 Task: In the  document Childlabor.doc, select heading and apply ' Bold and Underline'  Using "replace feature", replace:  'or to and'
Action: Mouse moved to (364, 221)
Screenshot: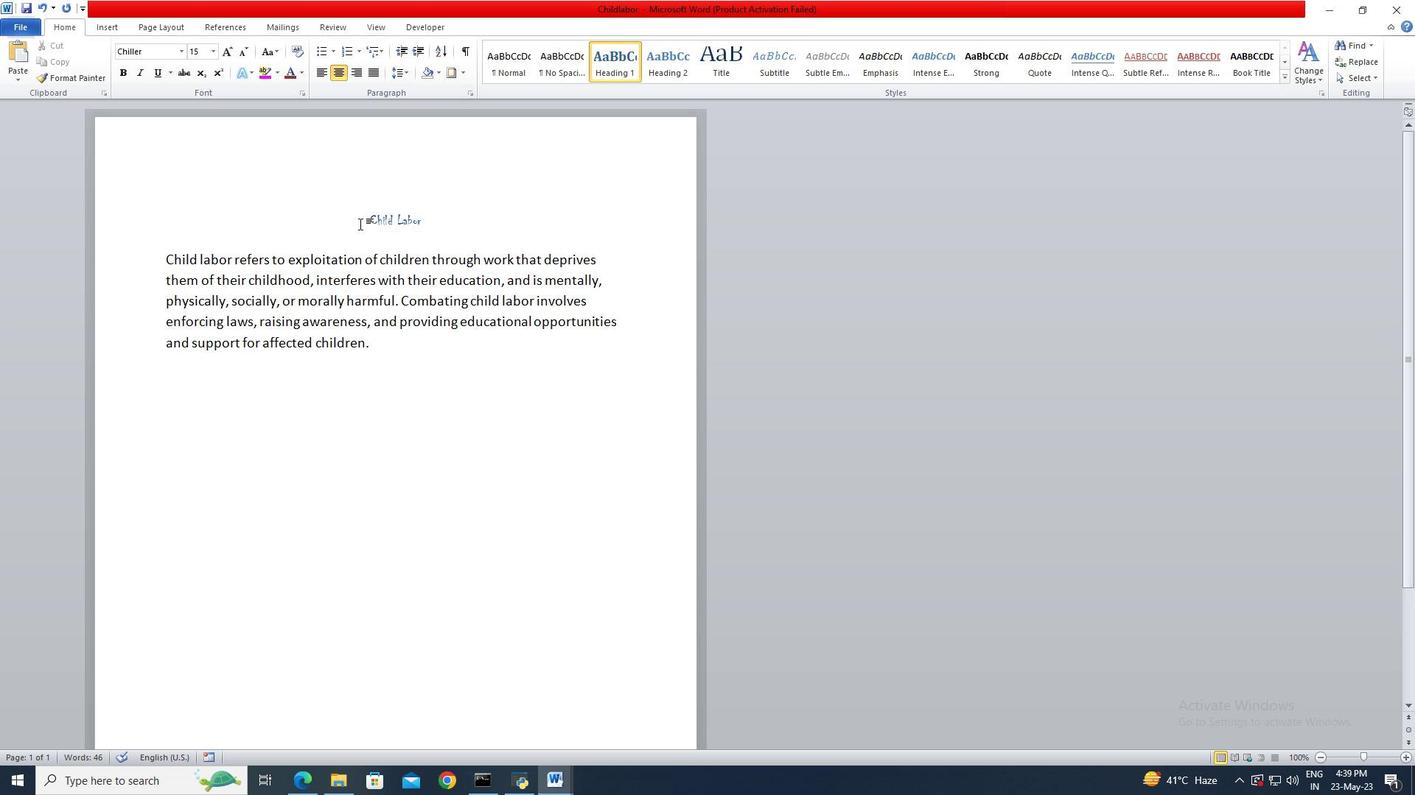 
Action: Mouse pressed left at (364, 221)
Screenshot: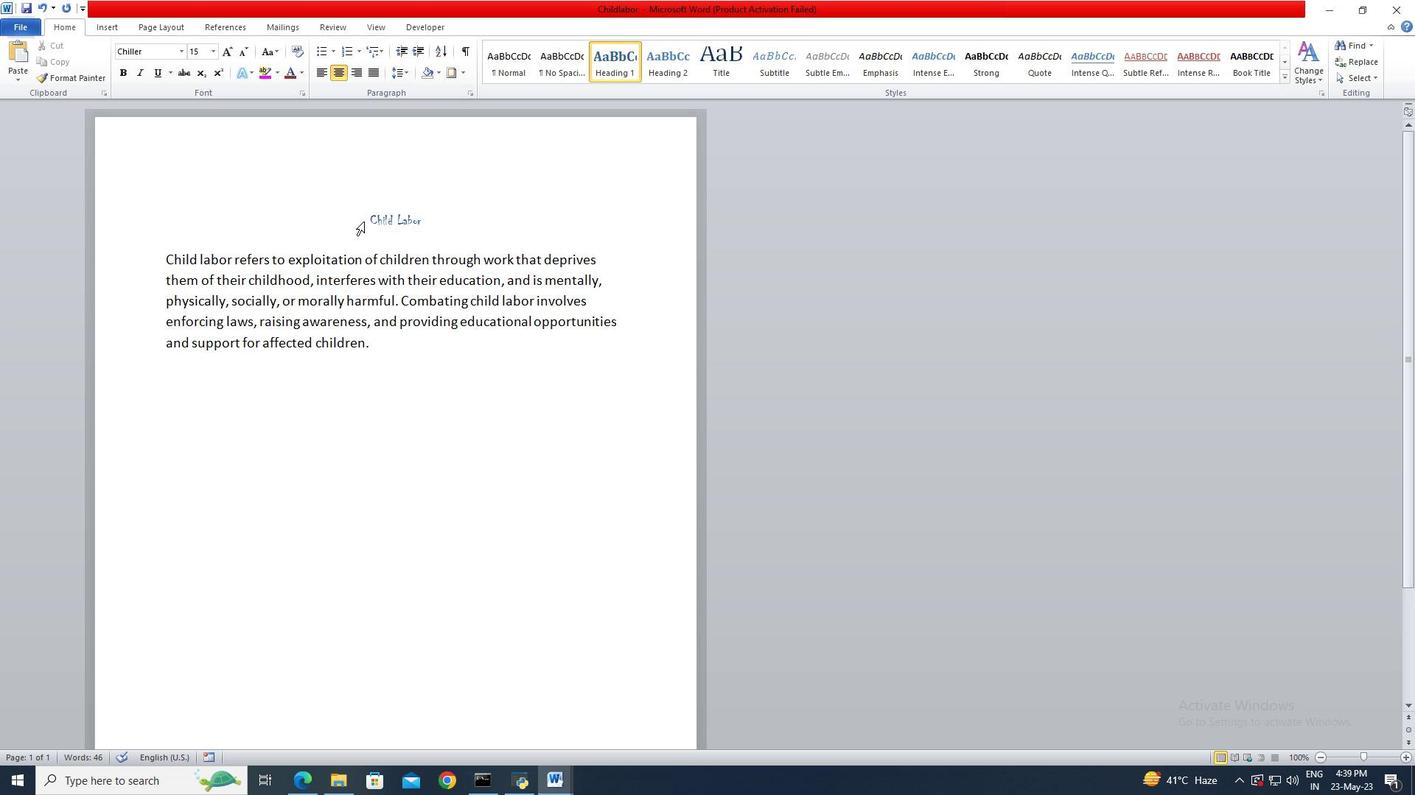 
Action: Mouse moved to (442, 228)
Screenshot: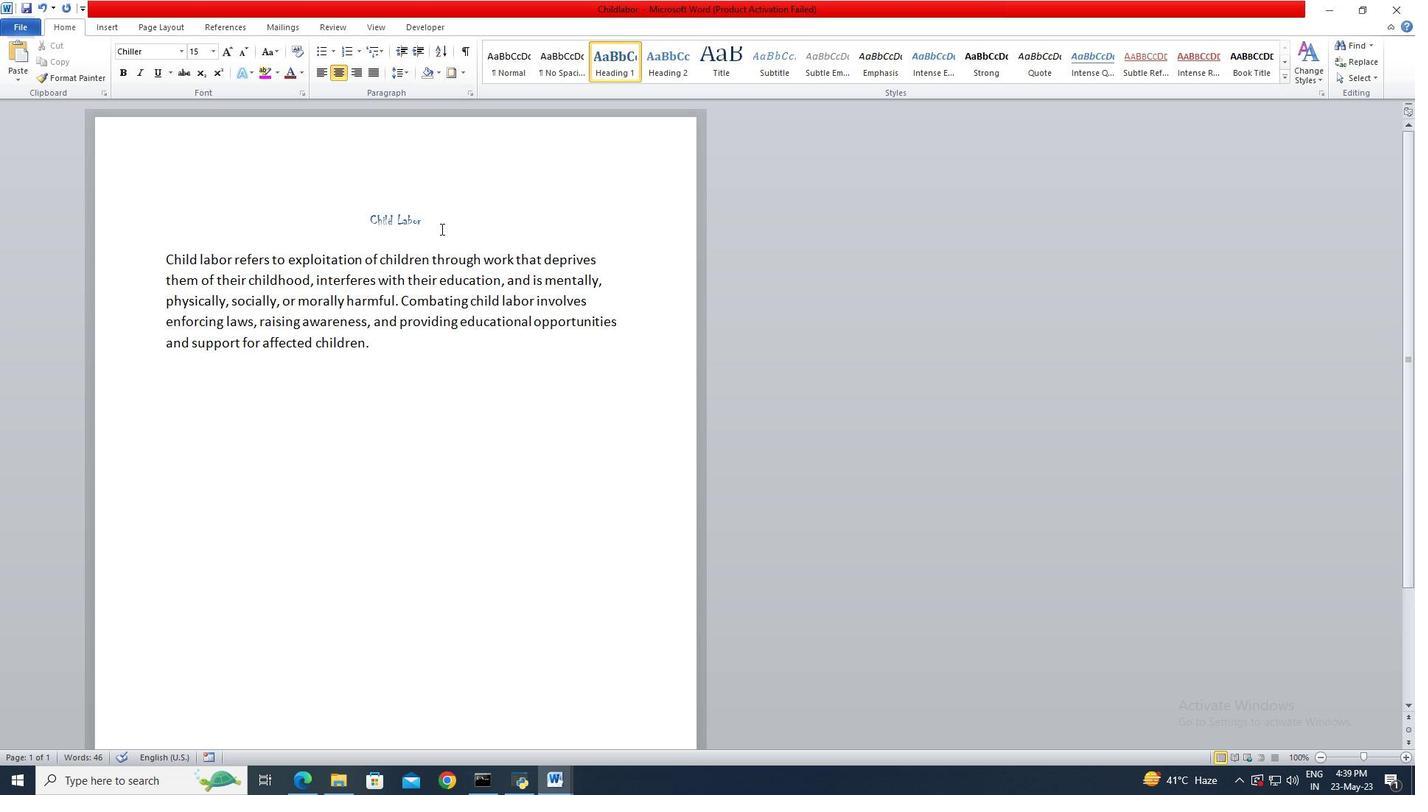 
Action: Key pressed <Key.shift>
Screenshot: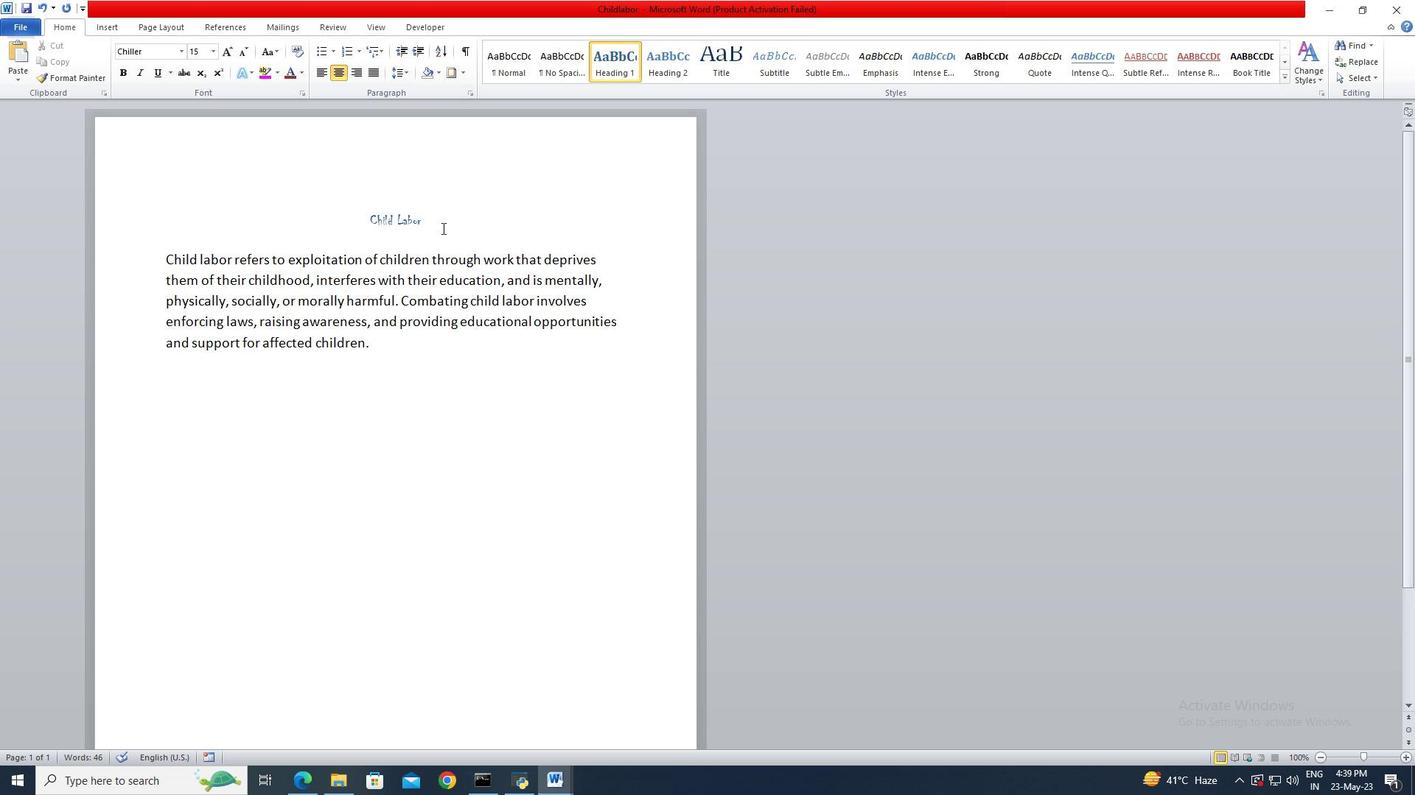 
Action: Mouse pressed left at (442, 228)
Screenshot: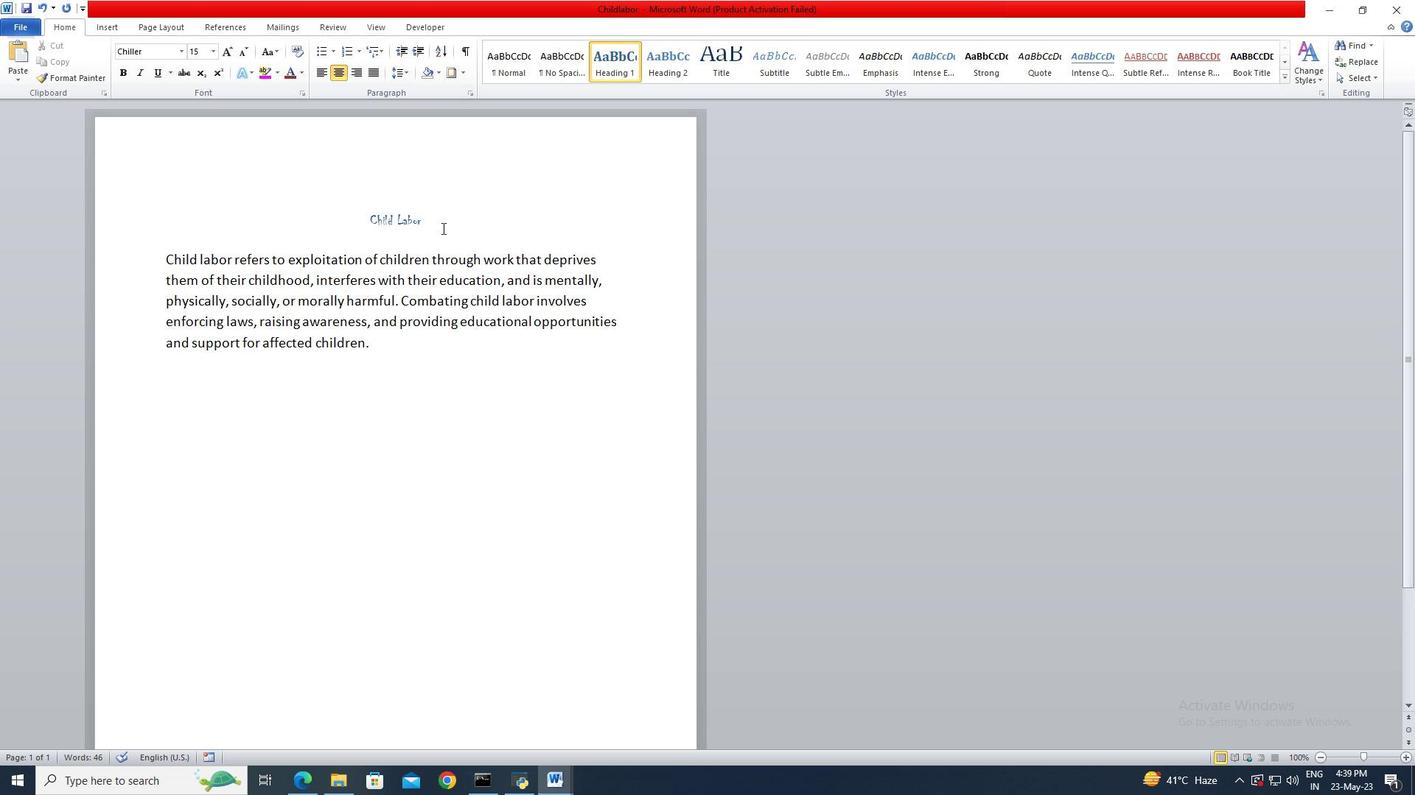 
Action: Mouse moved to (117, 69)
Screenshot: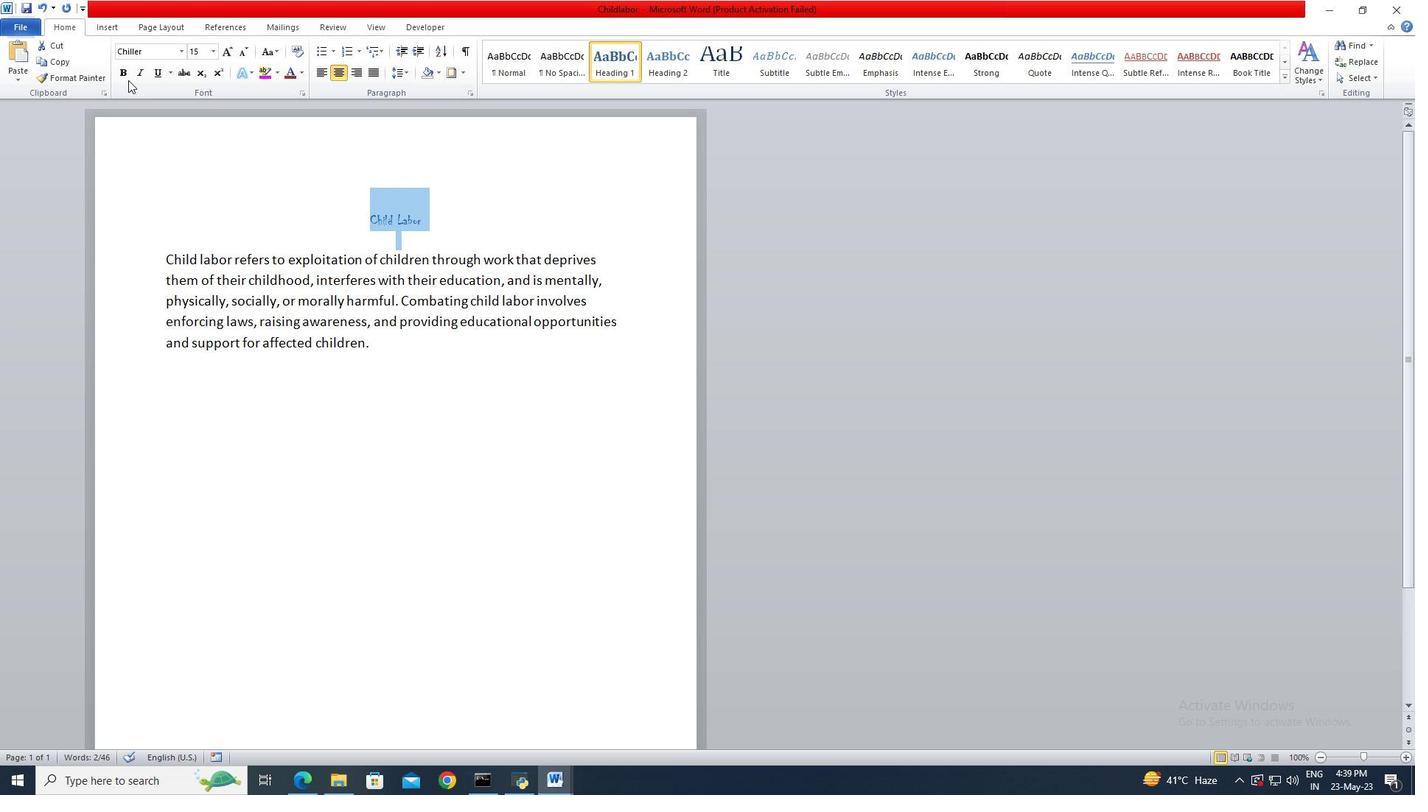 
Action: Mouse pressed left at (117, 69)
Screenshot: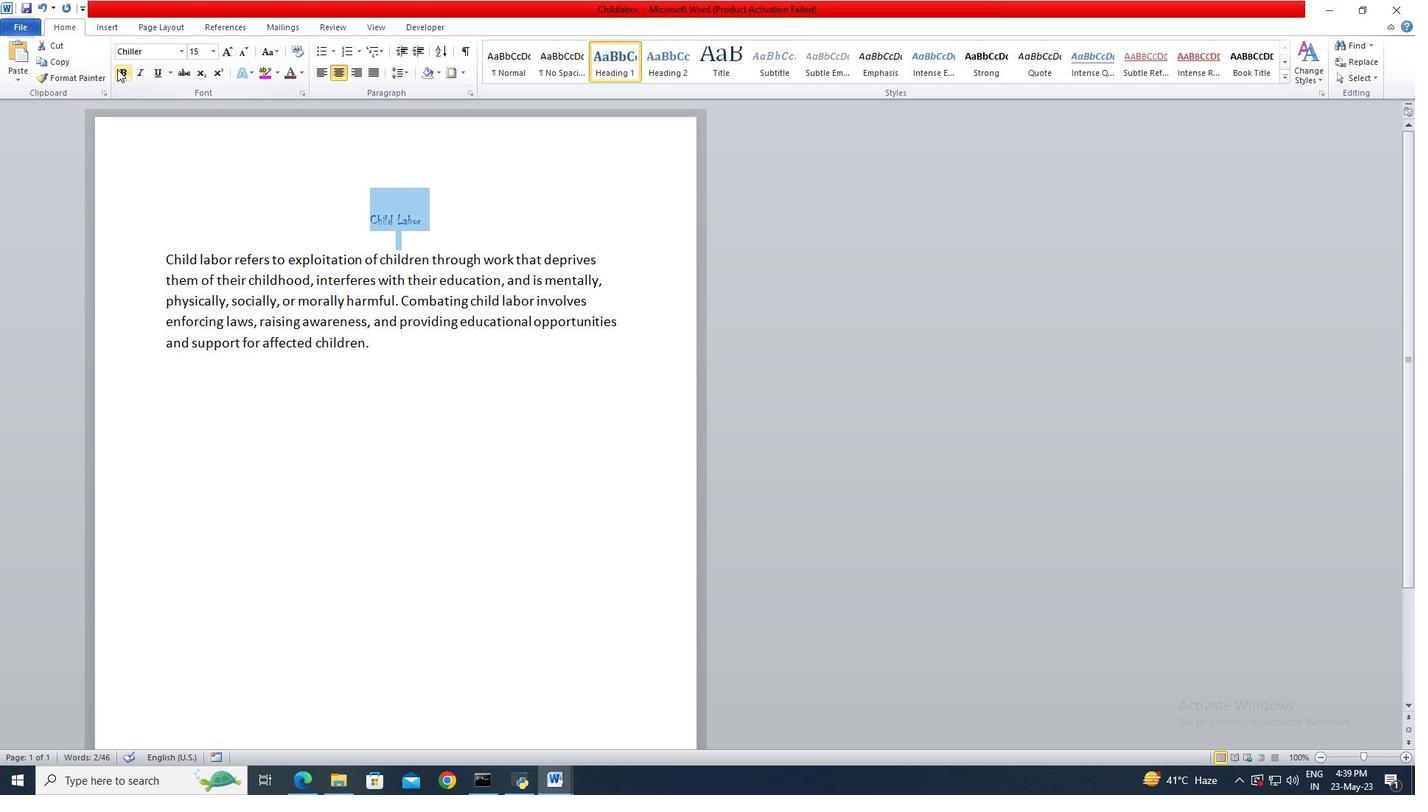 
Action: Mouse moved to (159, 73)
Screenshot: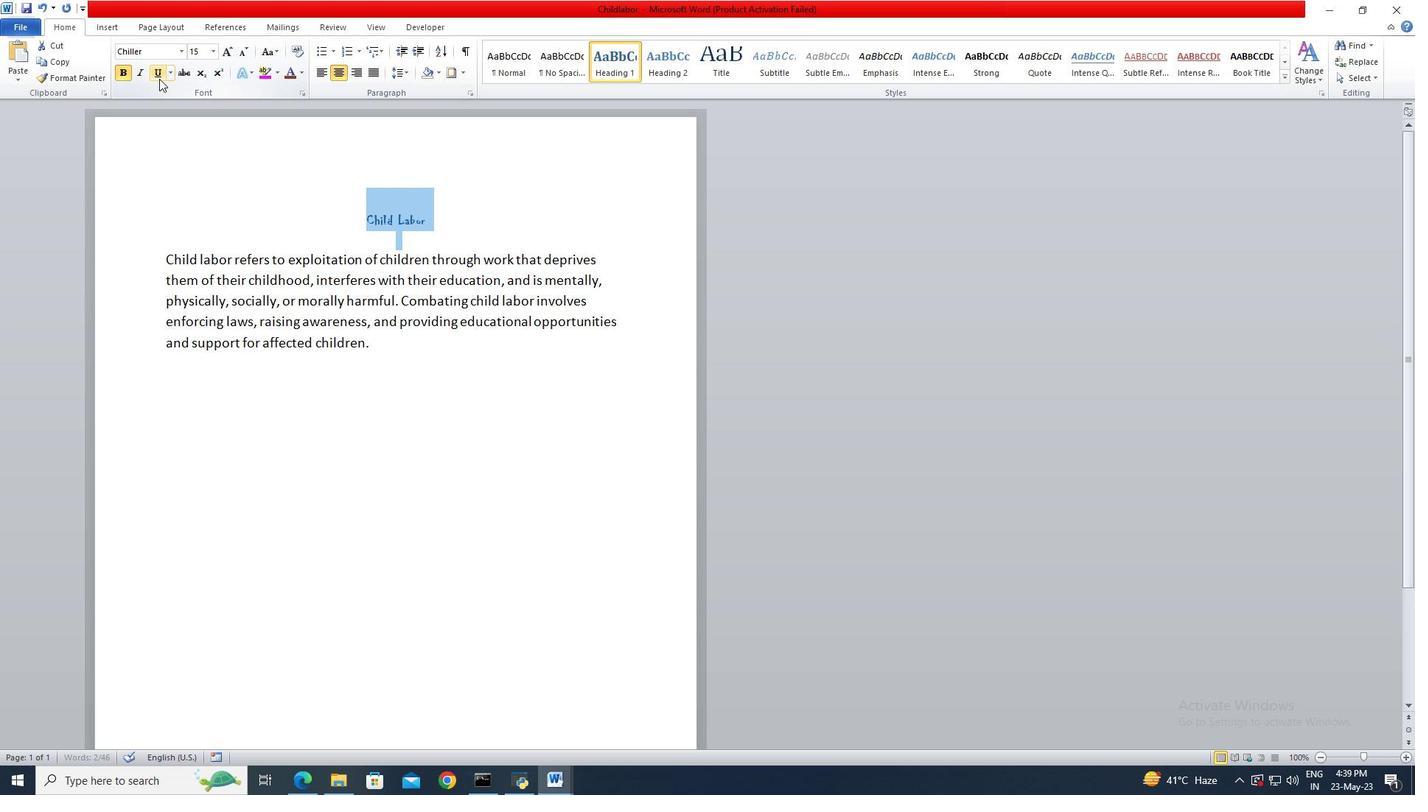 
Action: Mouse pressed left at (159, 73)
Screenshot: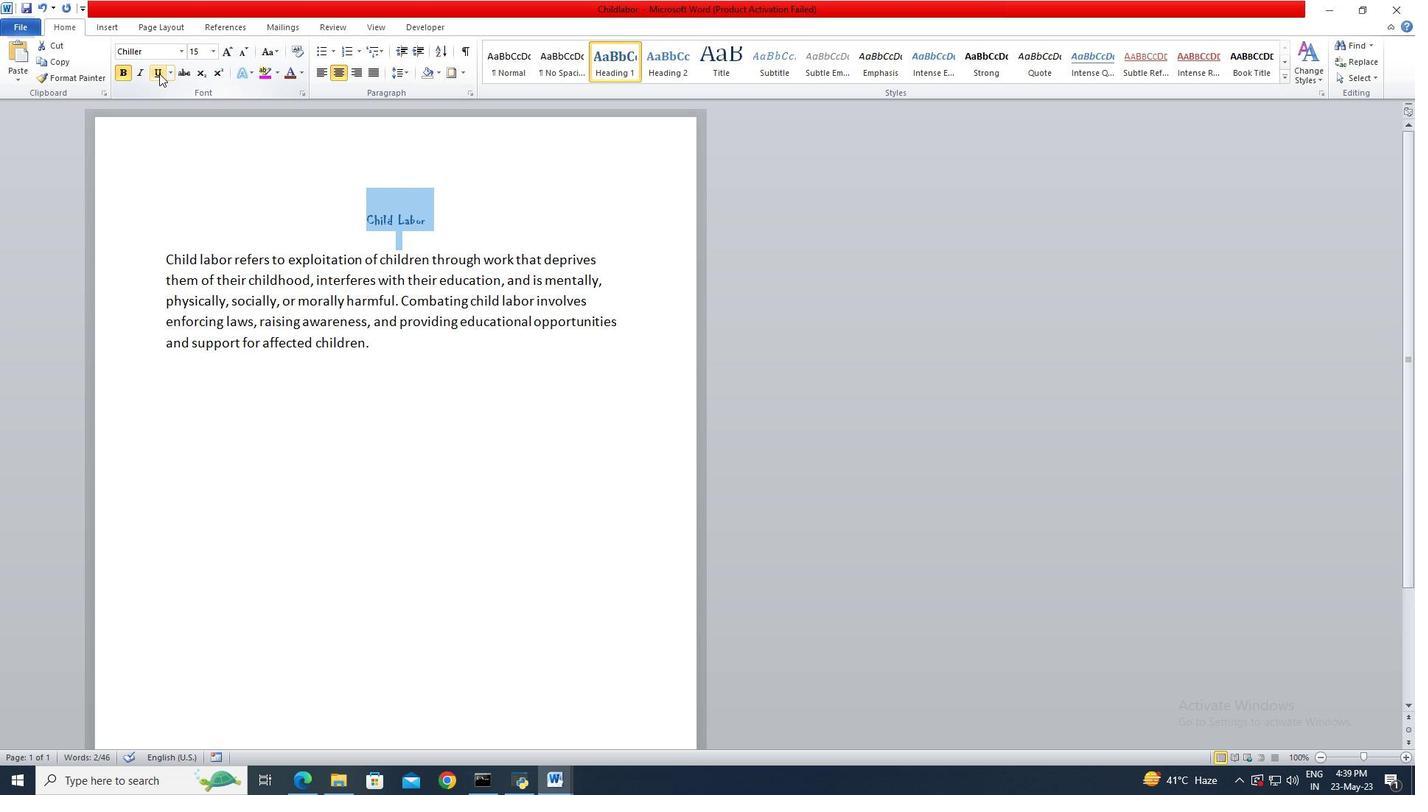 
Action: Mouse moved to (624, 216)
Screenshot: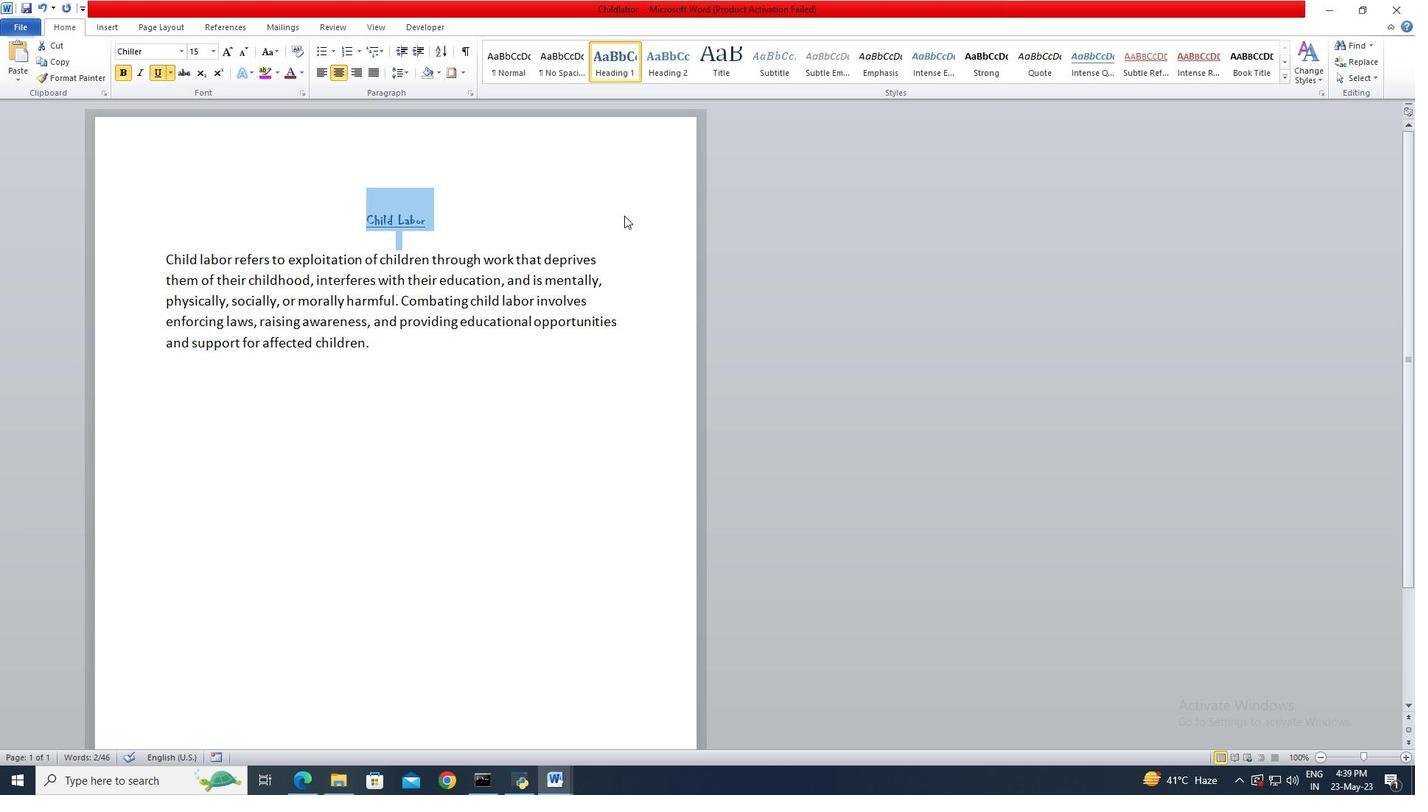 
Action: Mouse pressed left at (624, 216)
Screenshot: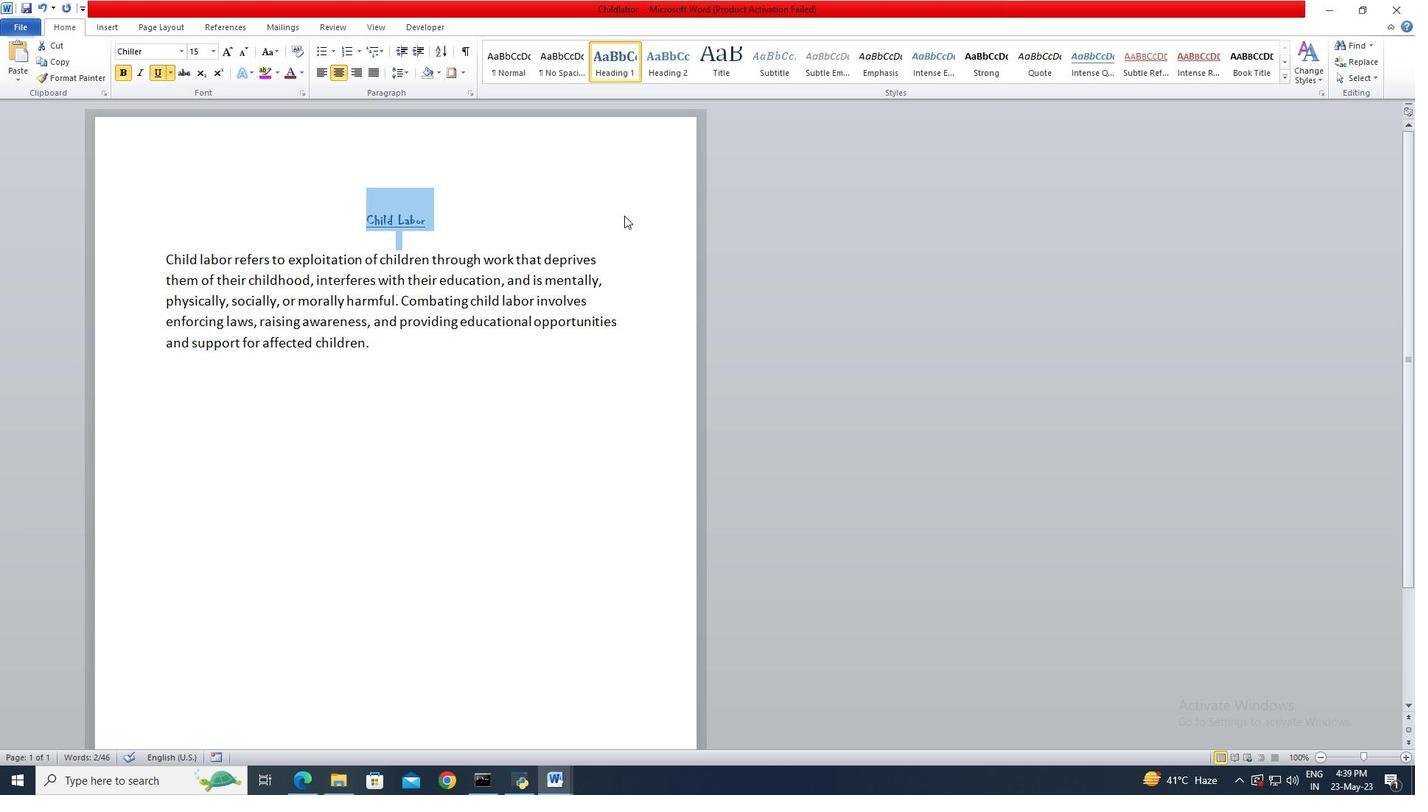 
Action: Mouse moved to (1339, 62)
Screenshot: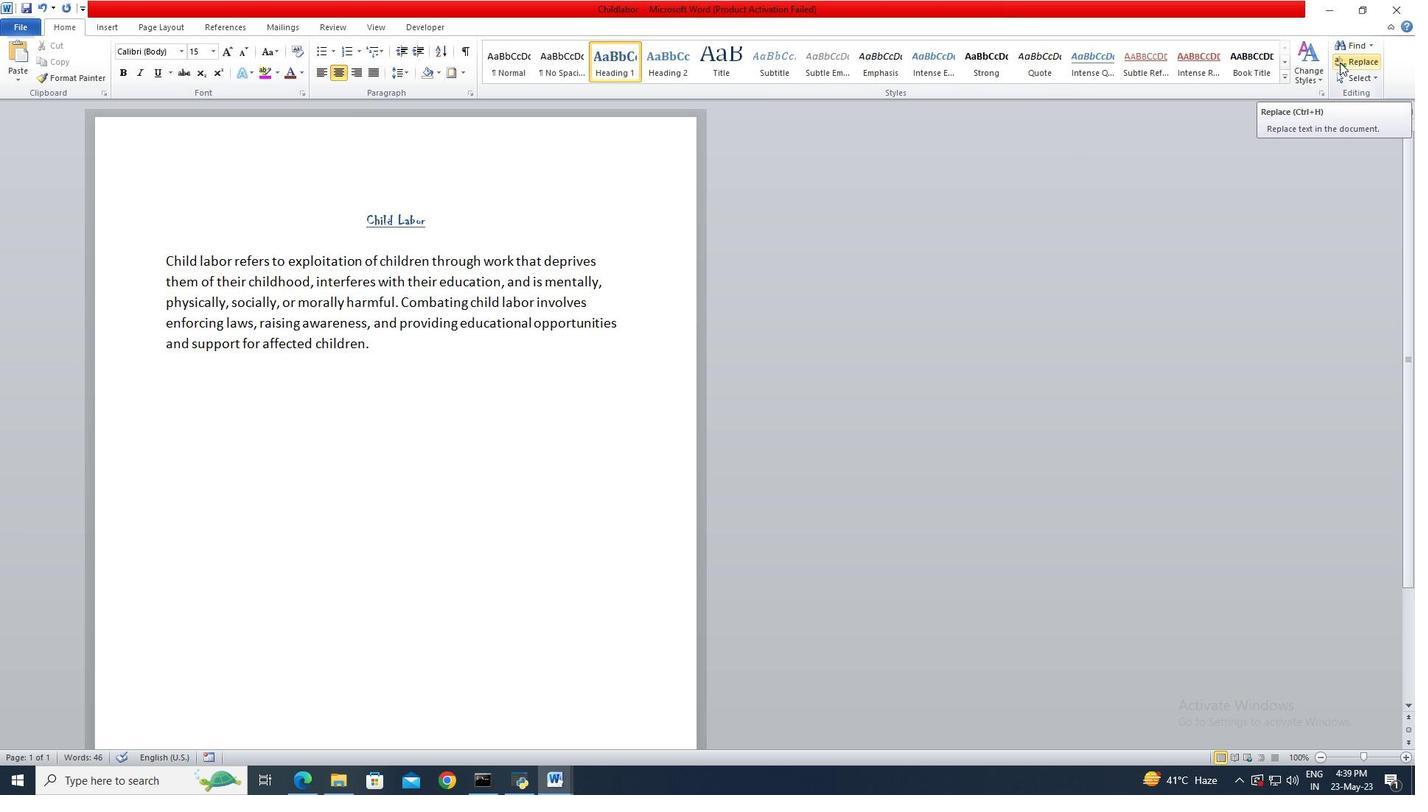 
Action: Mouse pressed left at (1339, 62)
Screenshot: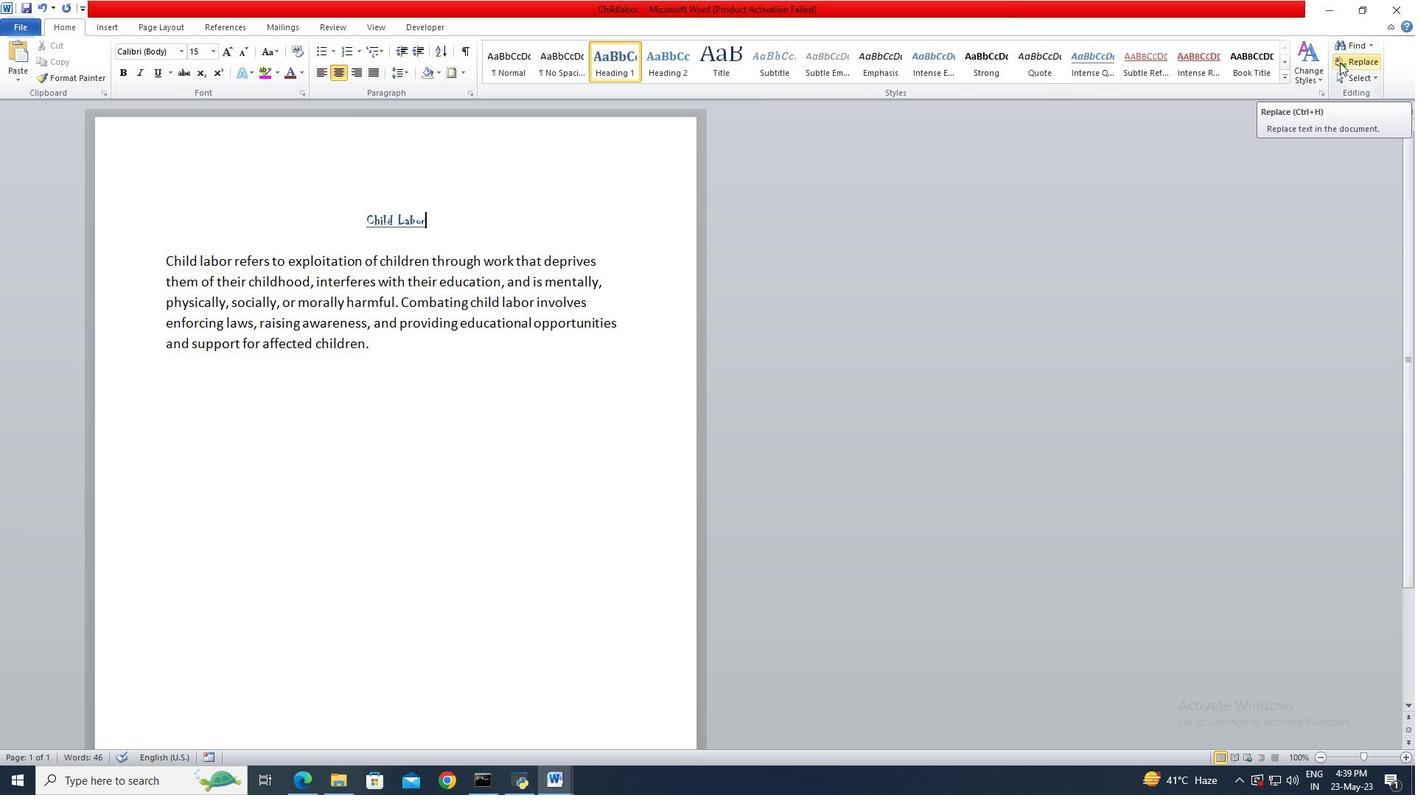 
Action: Mouse moved to (684, 123)
Screenshot: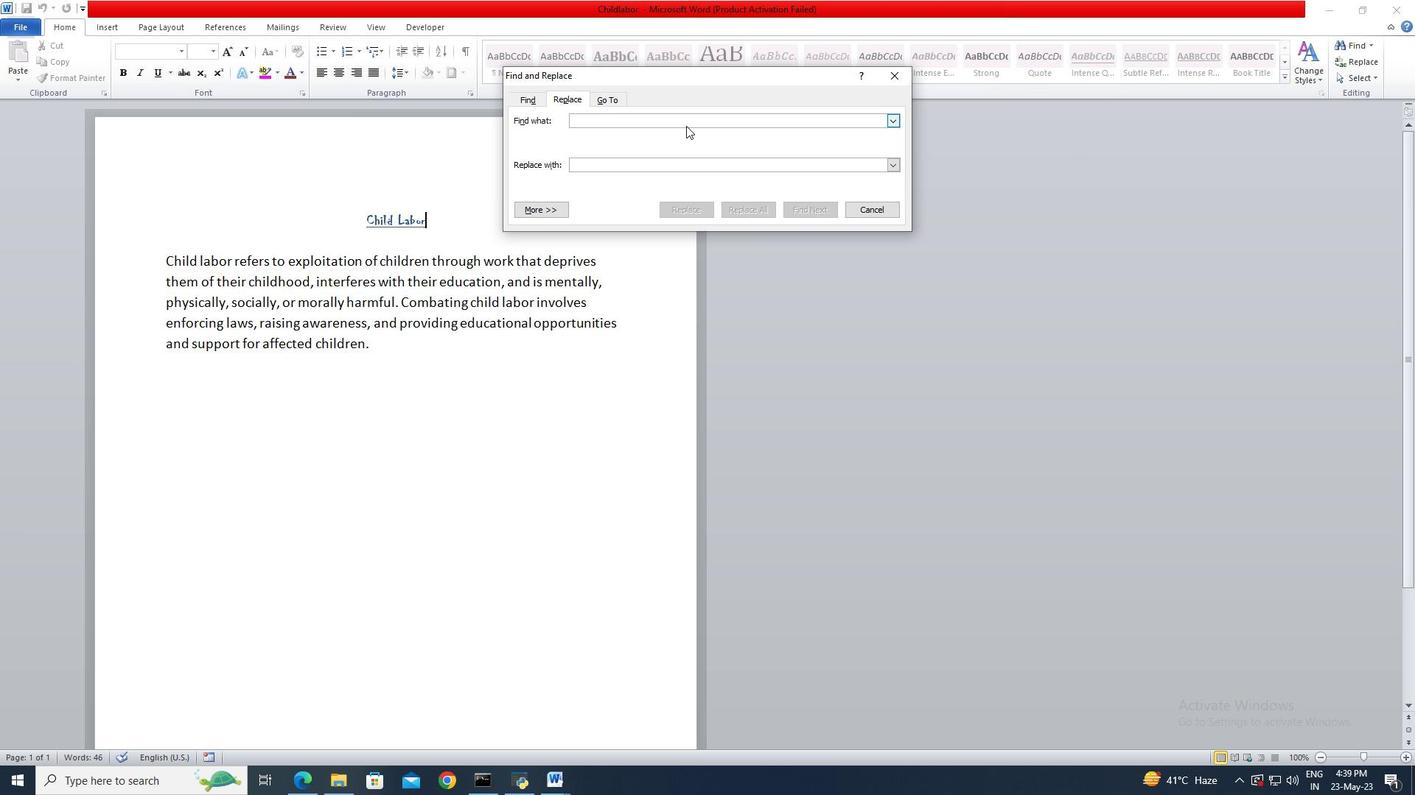 
Action: Mouse pressed left at (684, 123)
Screenshot: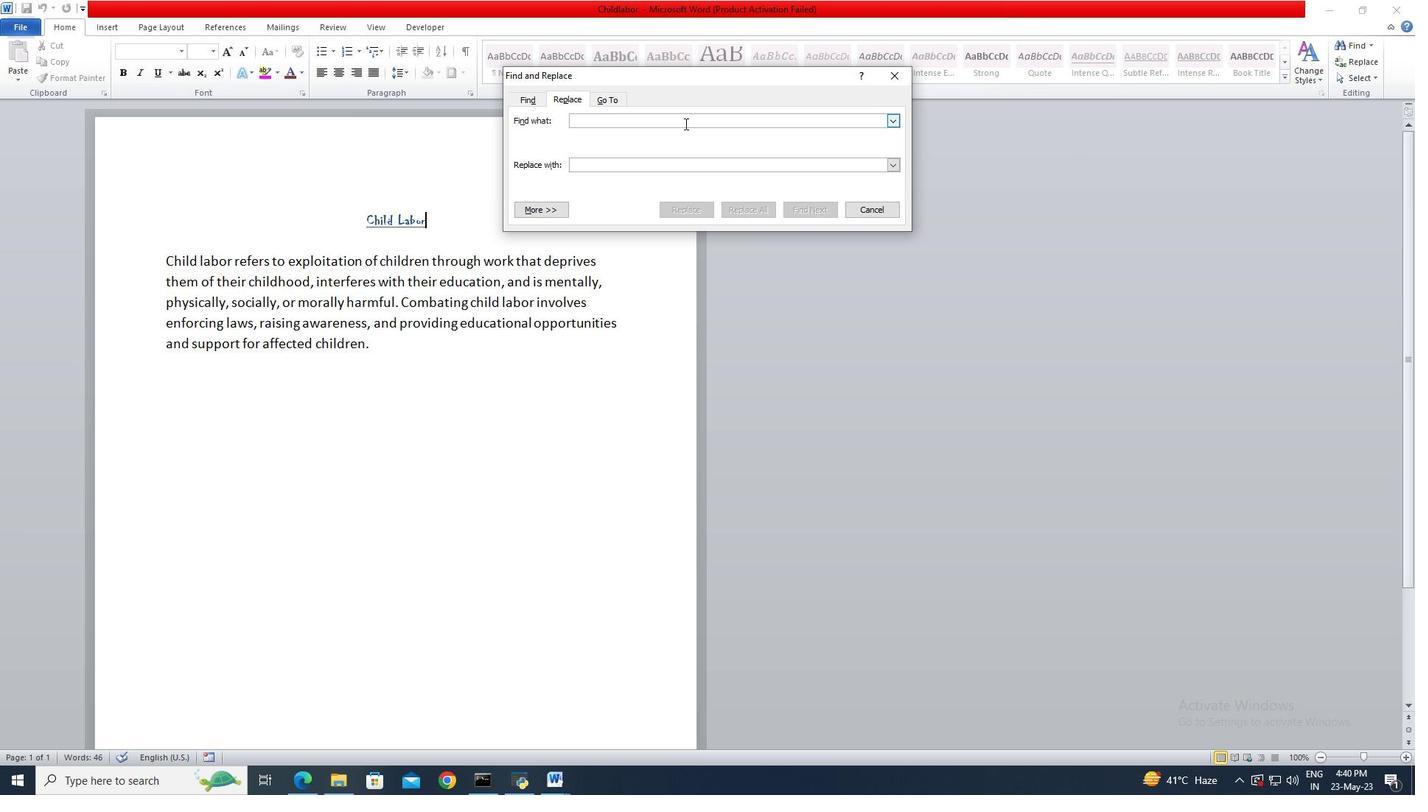 
Action: Key pressed or
Screenshot: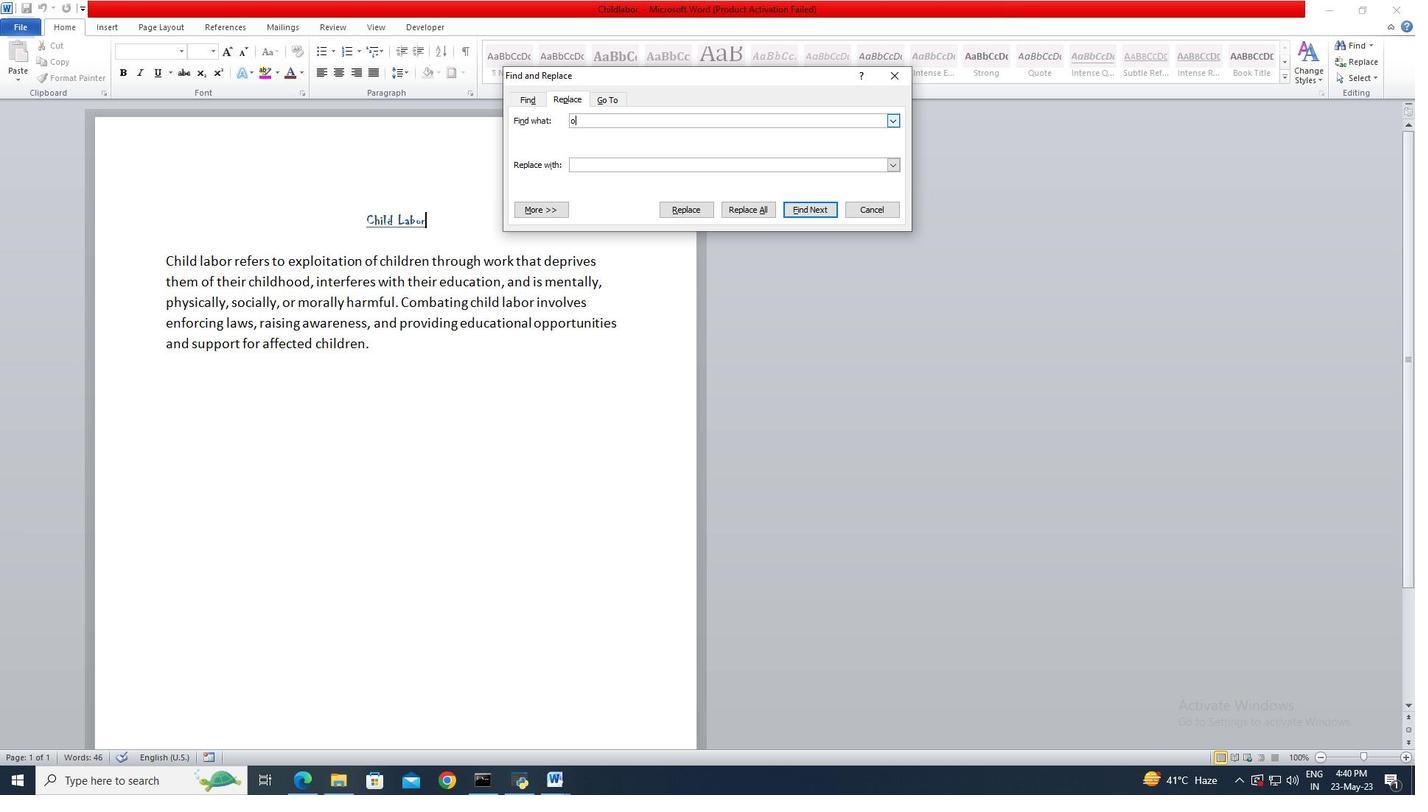
Action: Mouse moved to (790, 211)
Screenshot: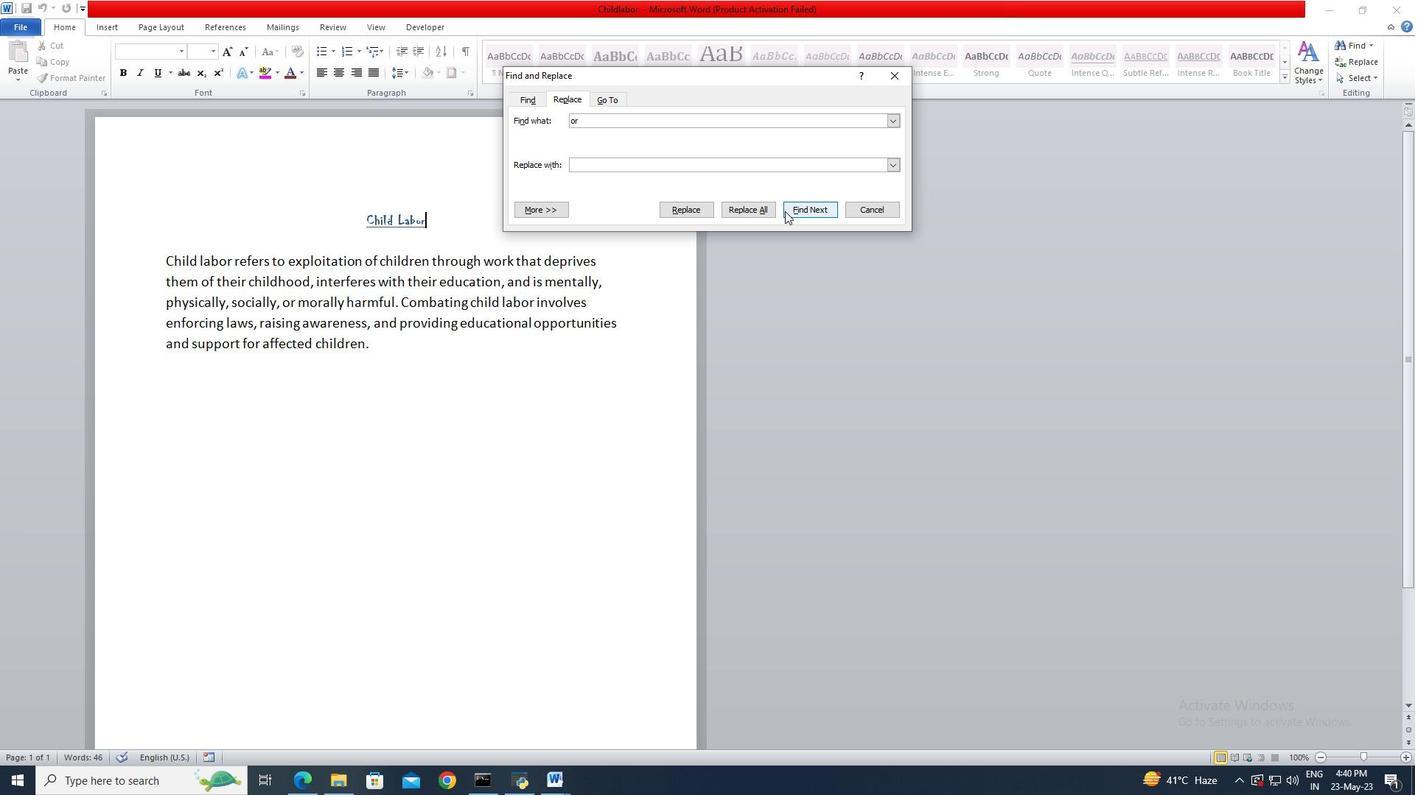
Action: Mouse pressed left at (790, 211)
Screenshot: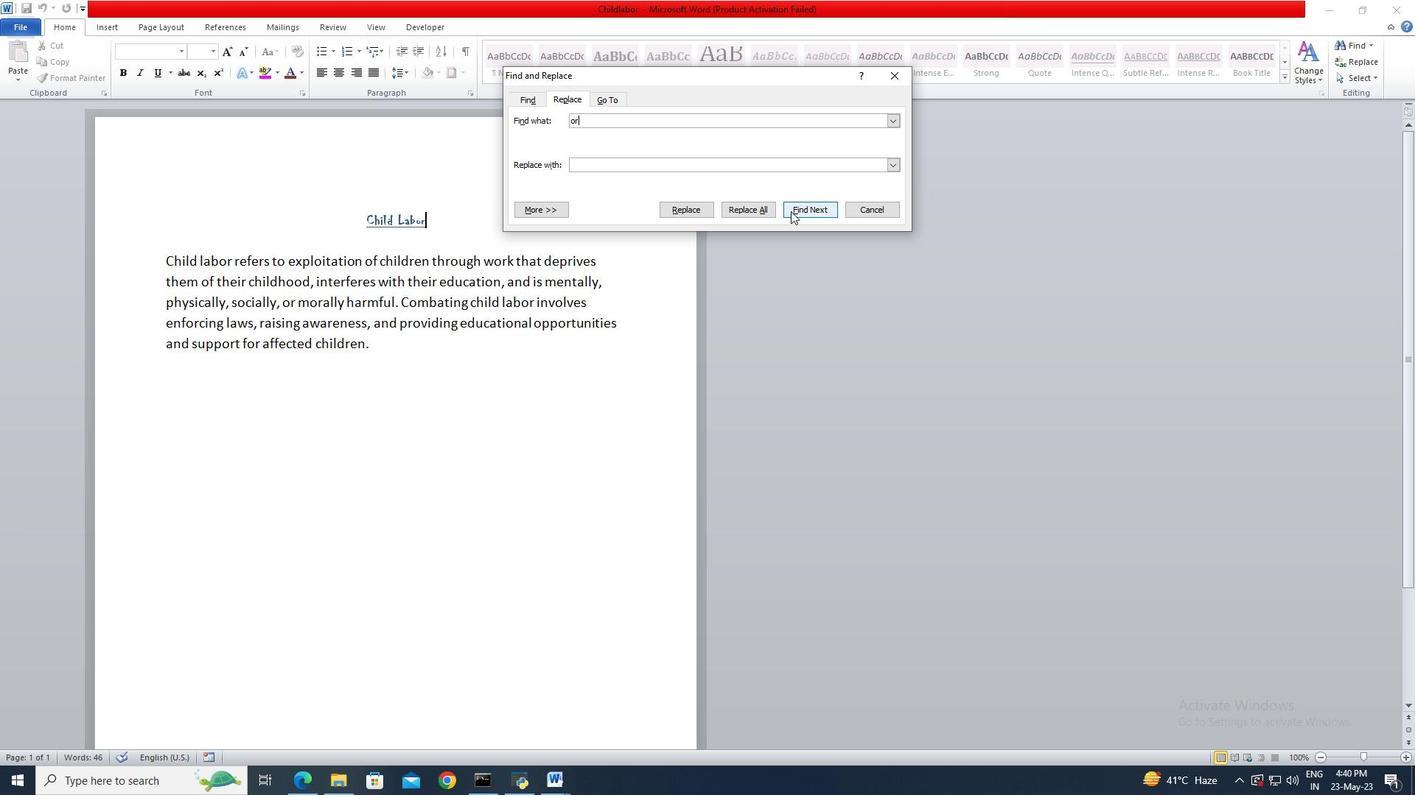 
Action: Mouse moved to (642, 162)
Screenshot: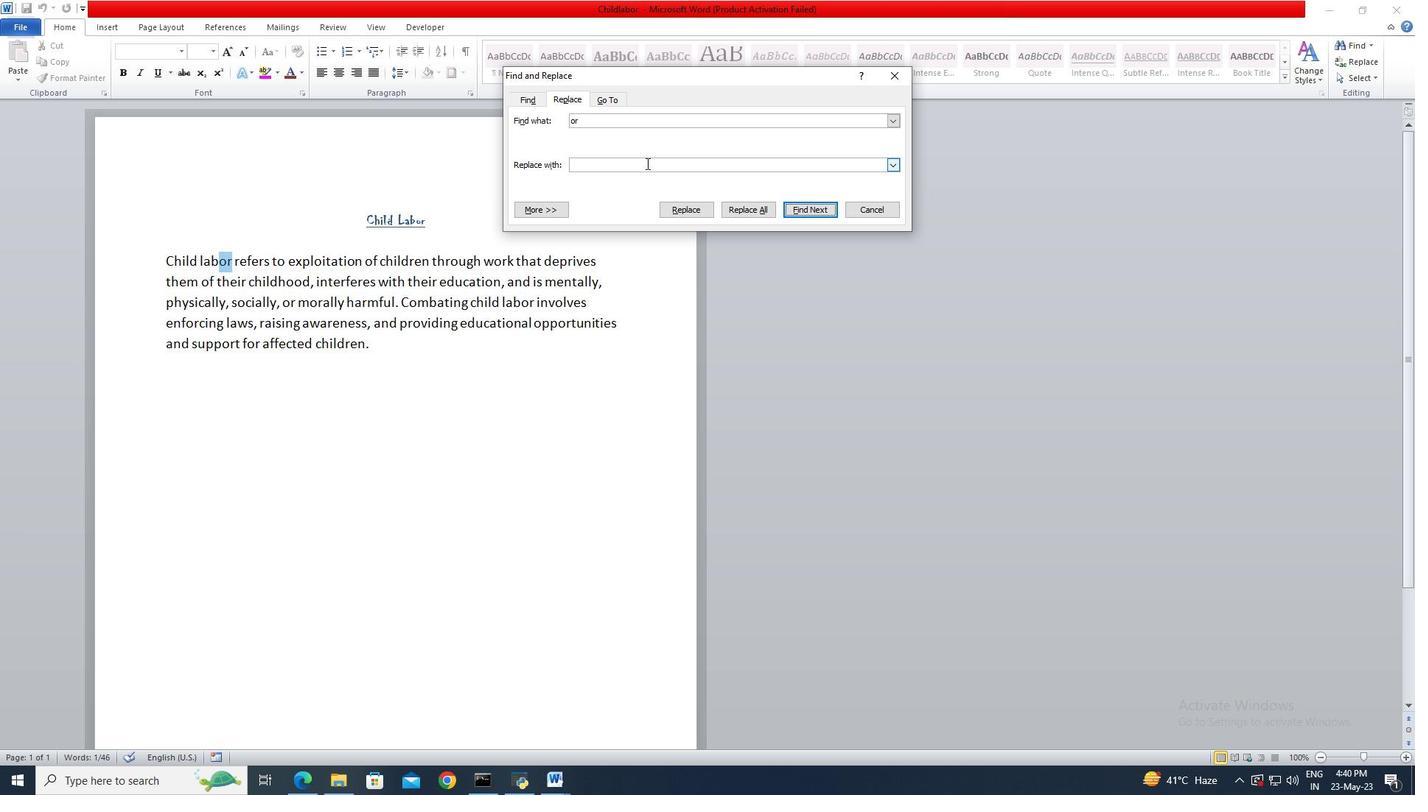 
Action: Mouse pressed left at (642, 162)
Screenshot: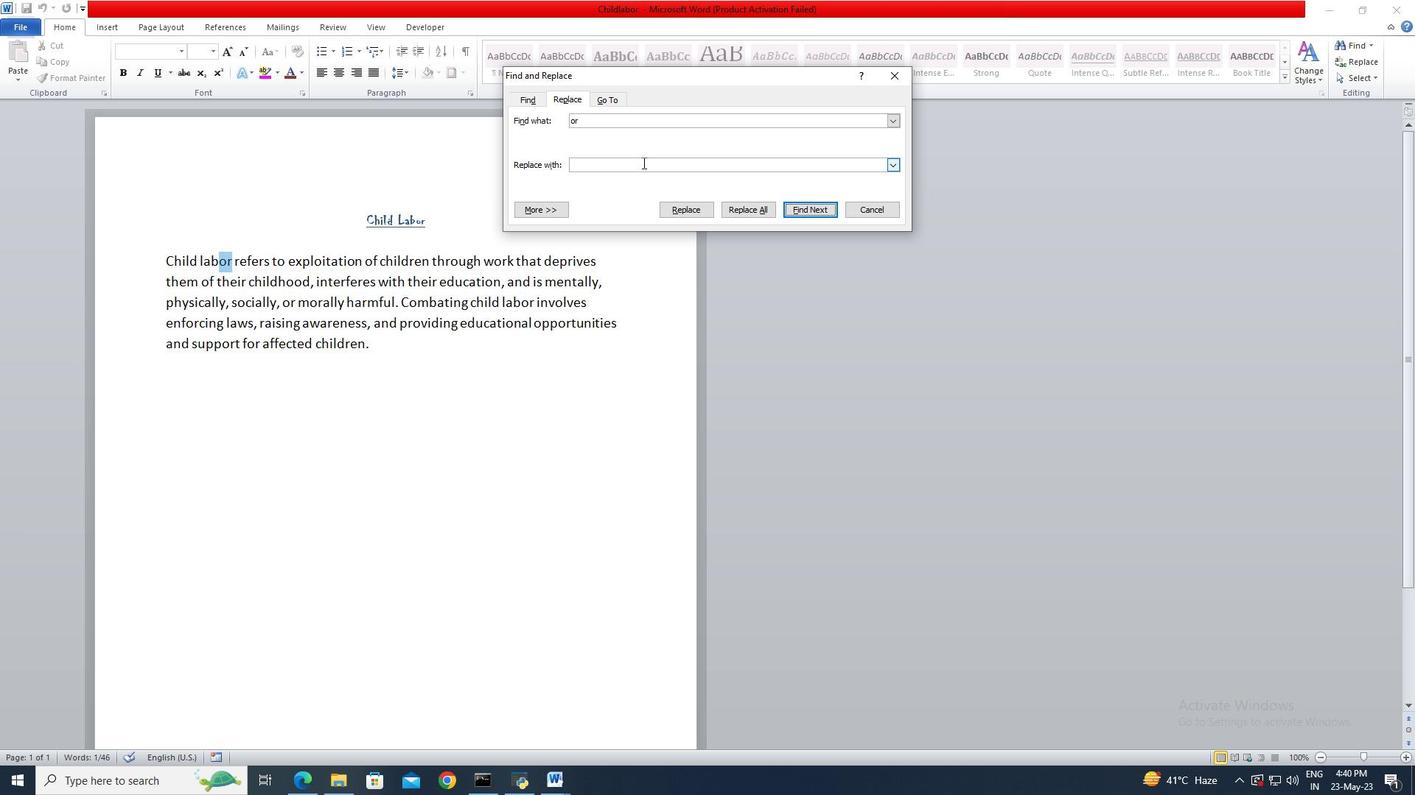 
Action: Mouse moved to (641, 162)
Screenshot: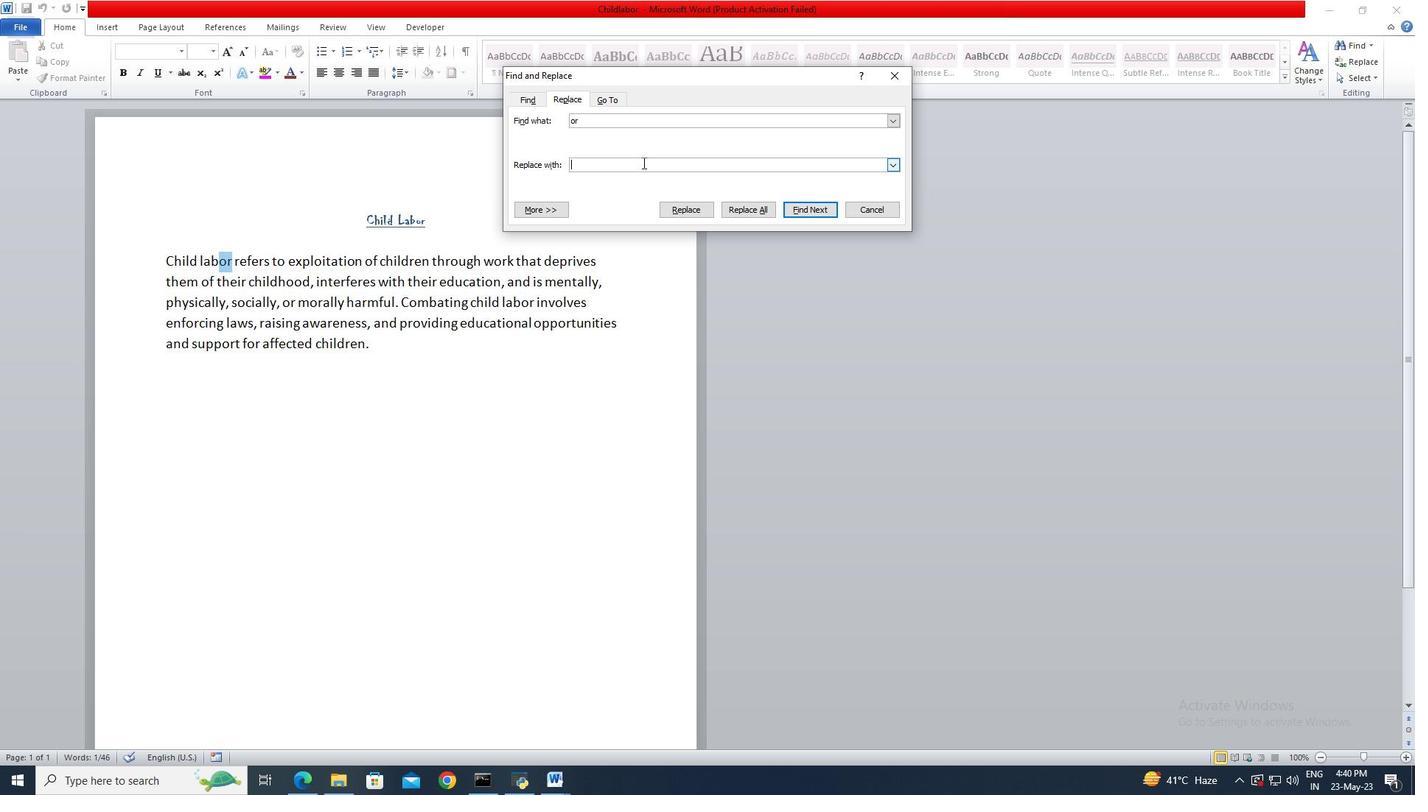 
Action: Key pressed am<Key.backspace>nd
Screenshot: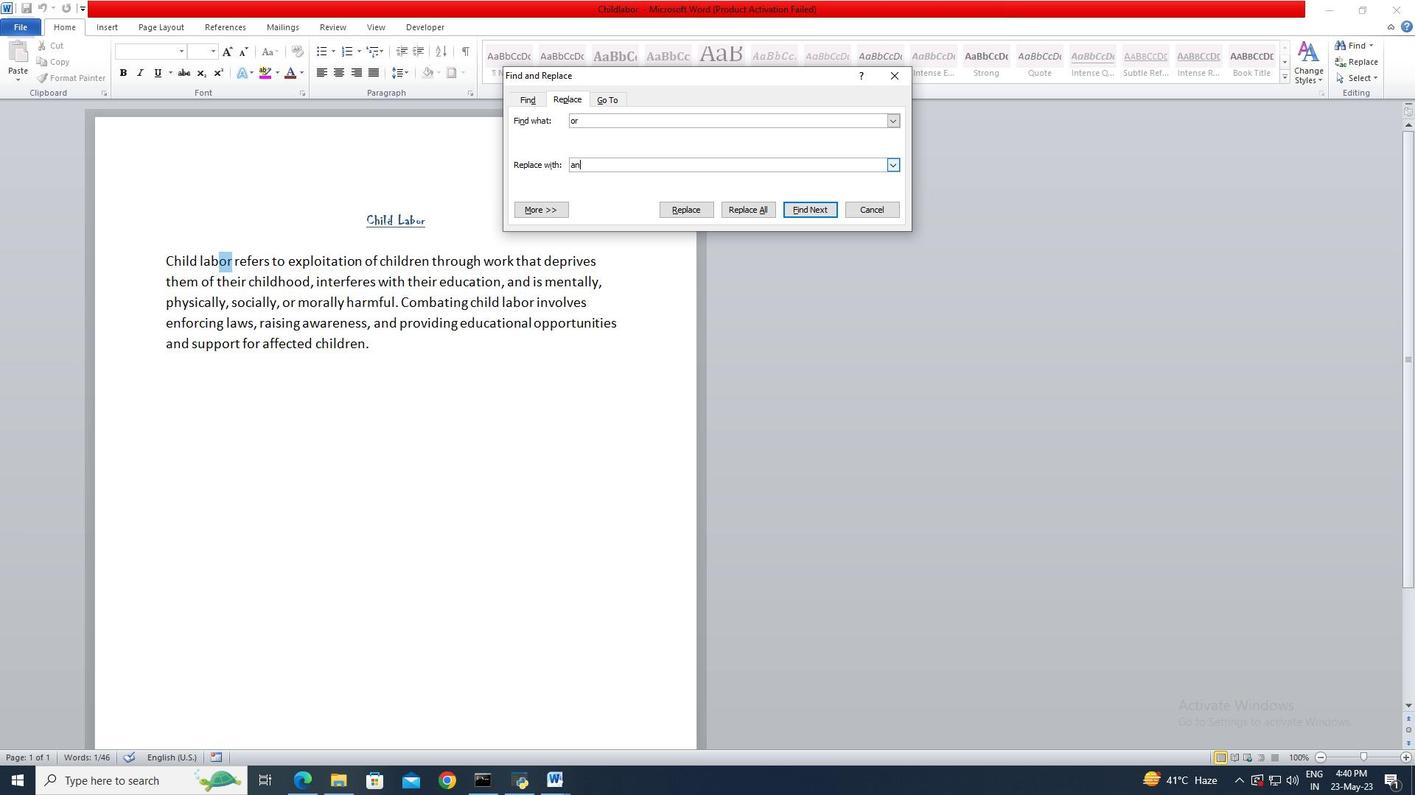 
Action: Mouse moved to (703, 207)
Screenshot: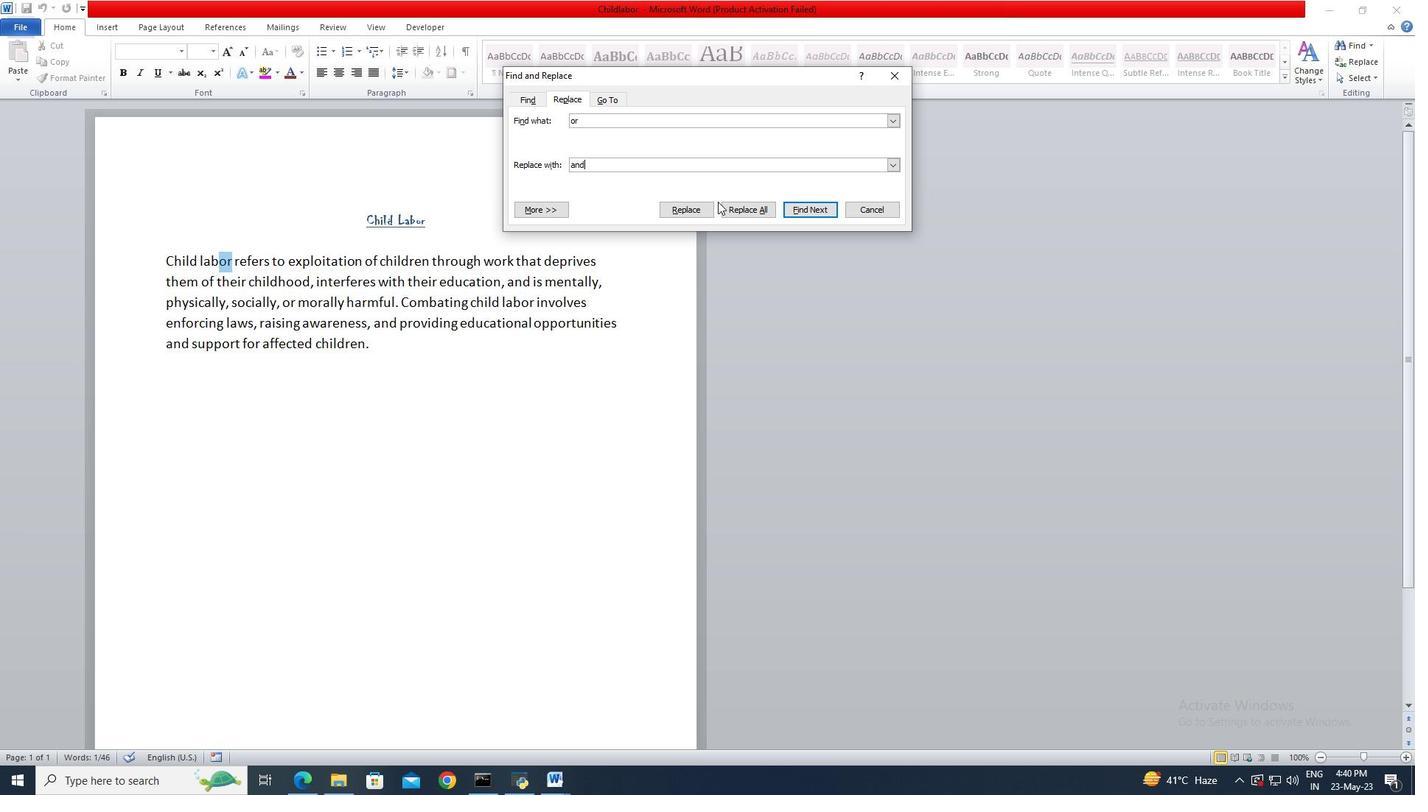 
Action: Mouse pressed left at (703, 207)
Screenshot: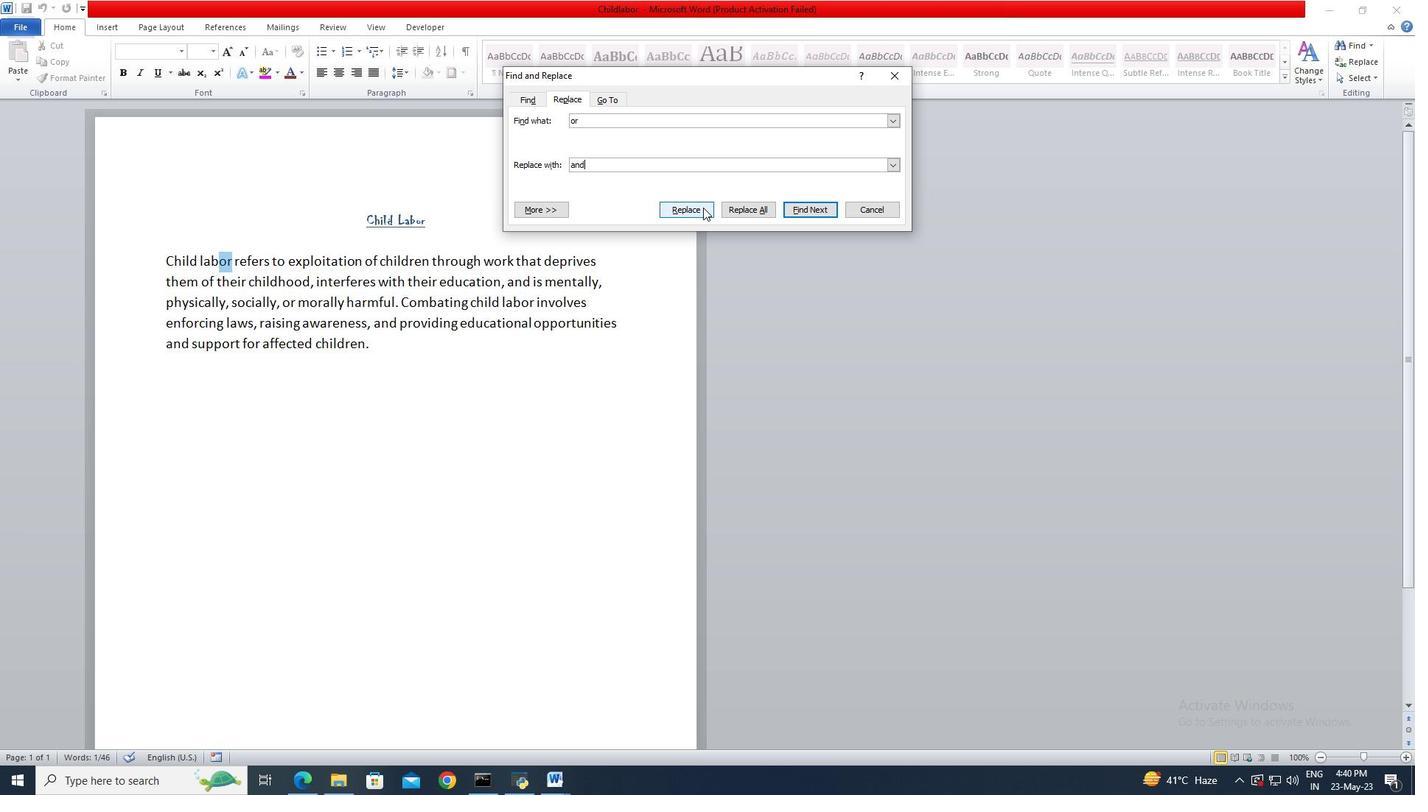 
Action: Mouse moved to (682, 210)
Screenshot: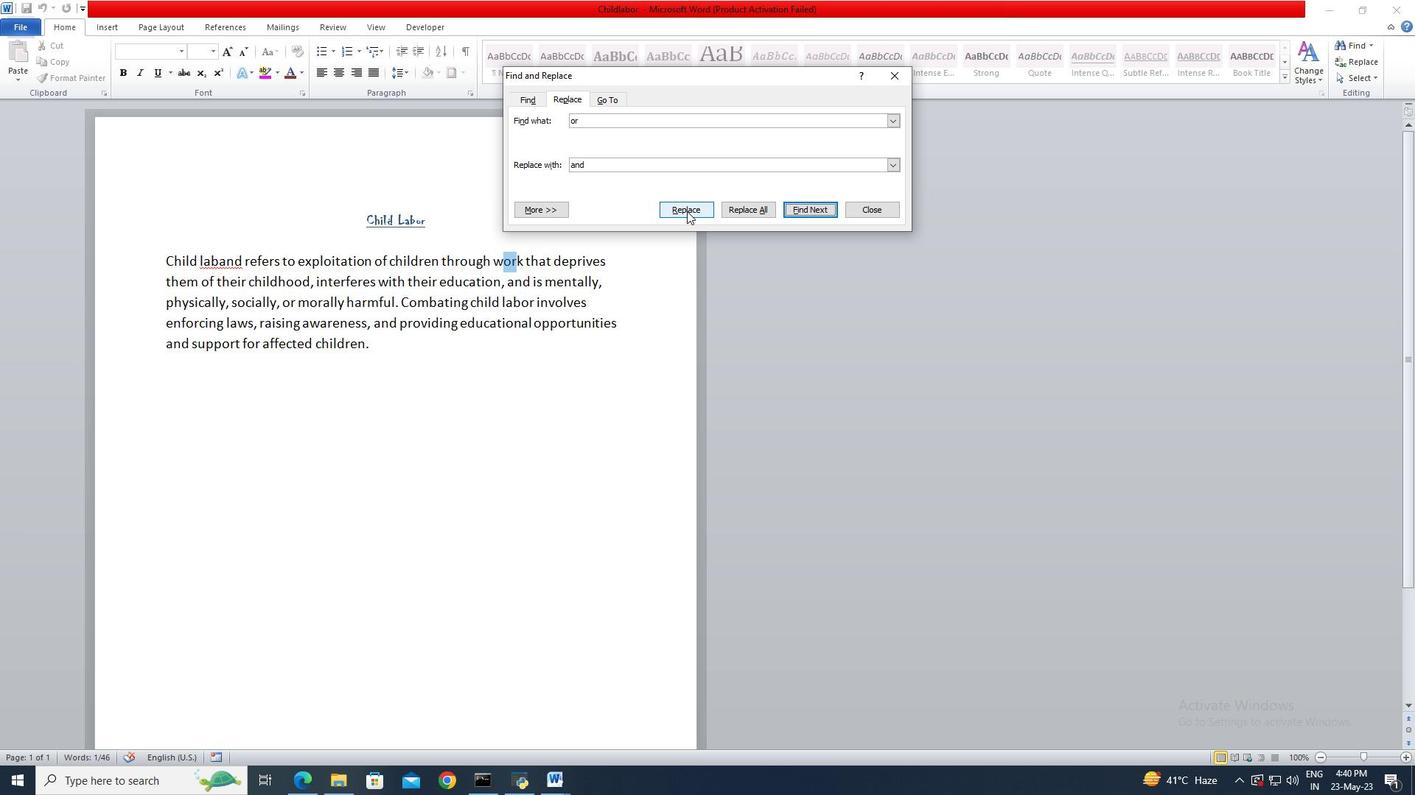 
Action: Mouse pressed left at (682, 210)
Screenshot: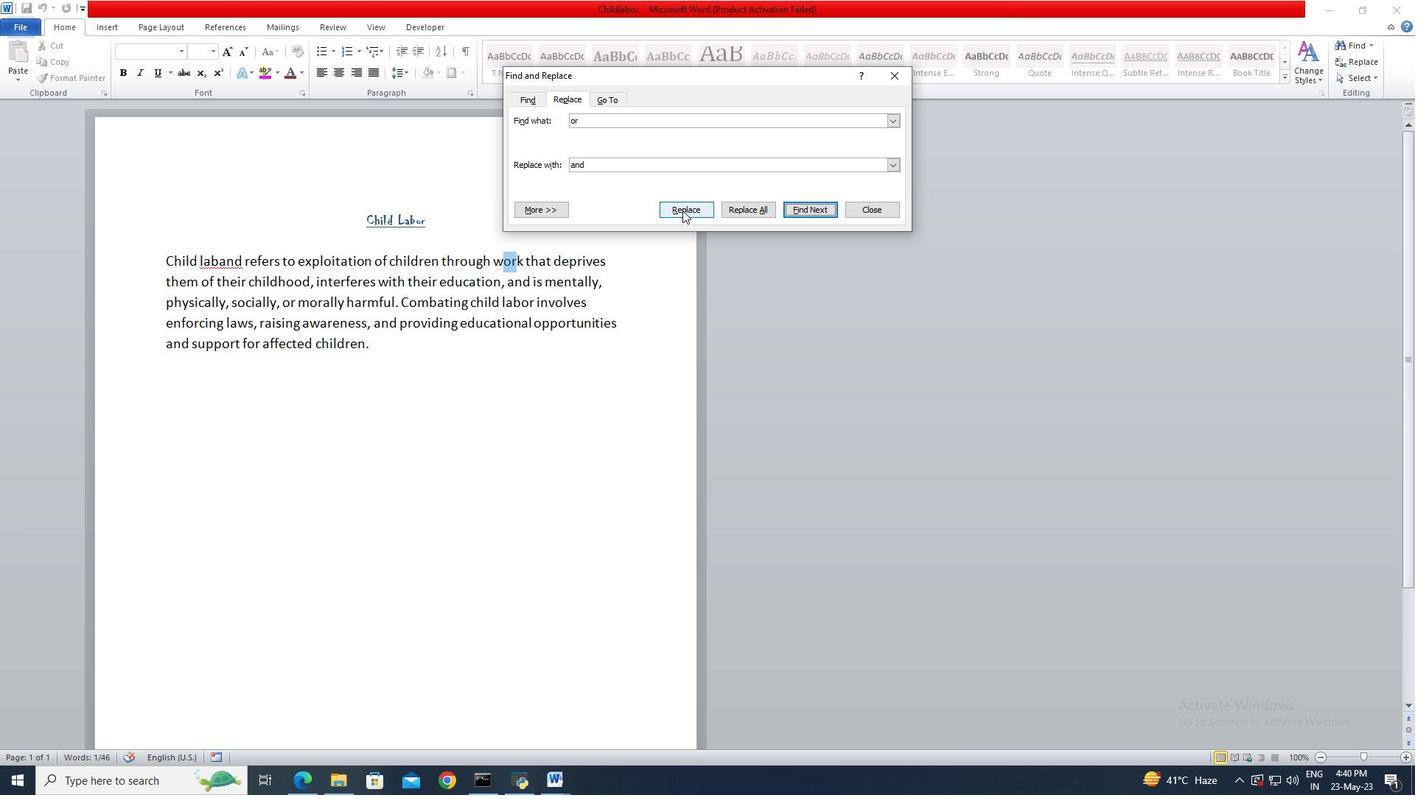 
Action: Mouse moved to (703, 208)
Screenshot: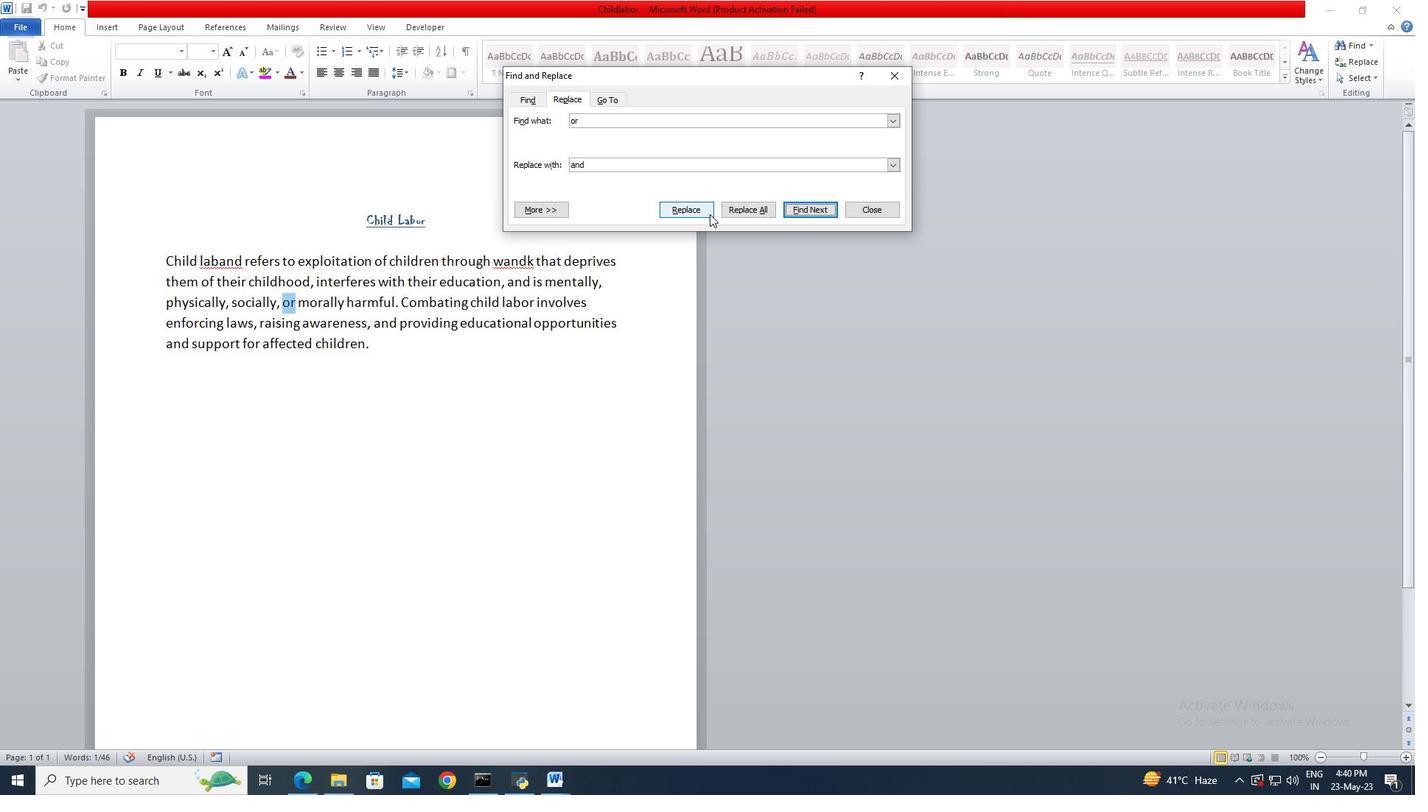 
Action: Mouse pressed left at (703, 208)
Screenshot: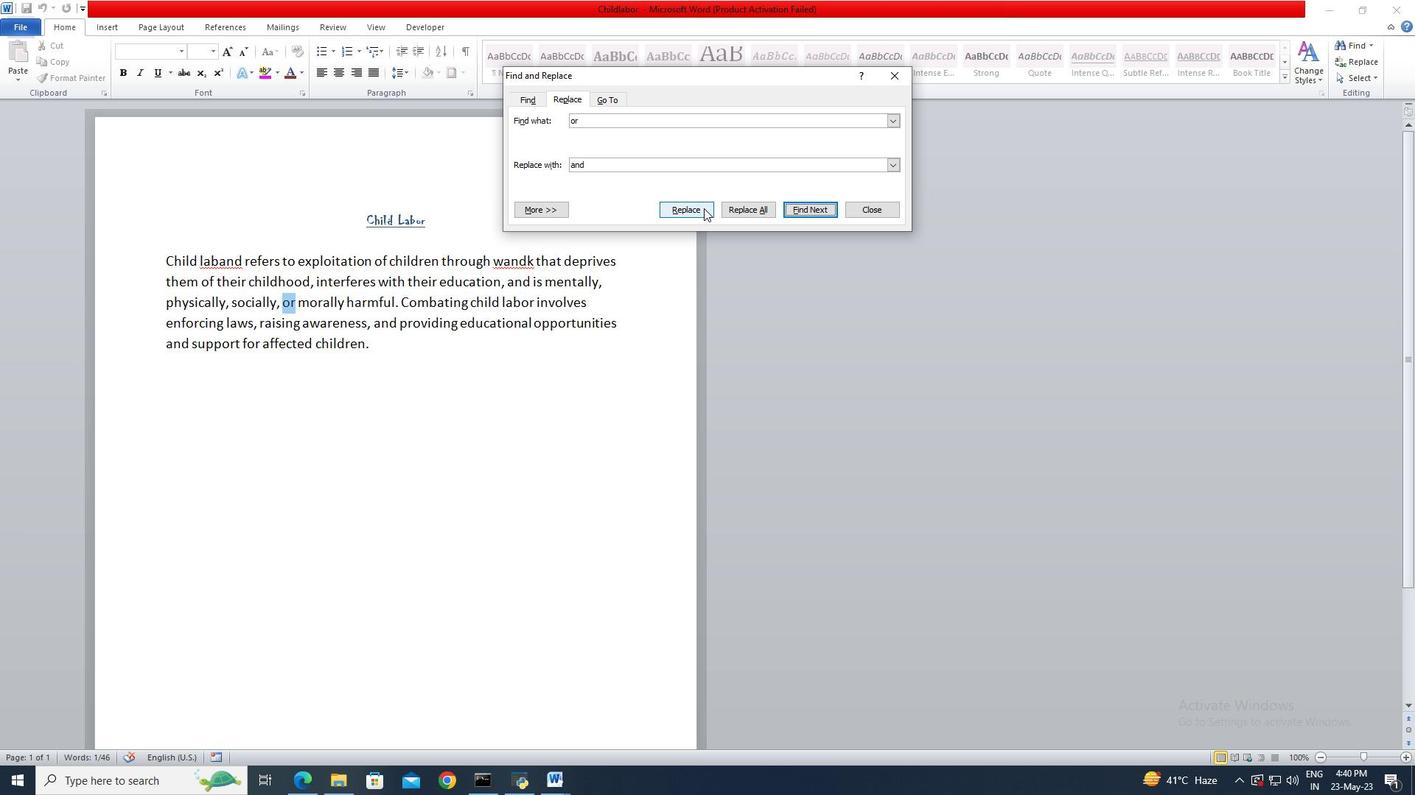 
Action: Mouse moved to (863, 213)
Screenshot: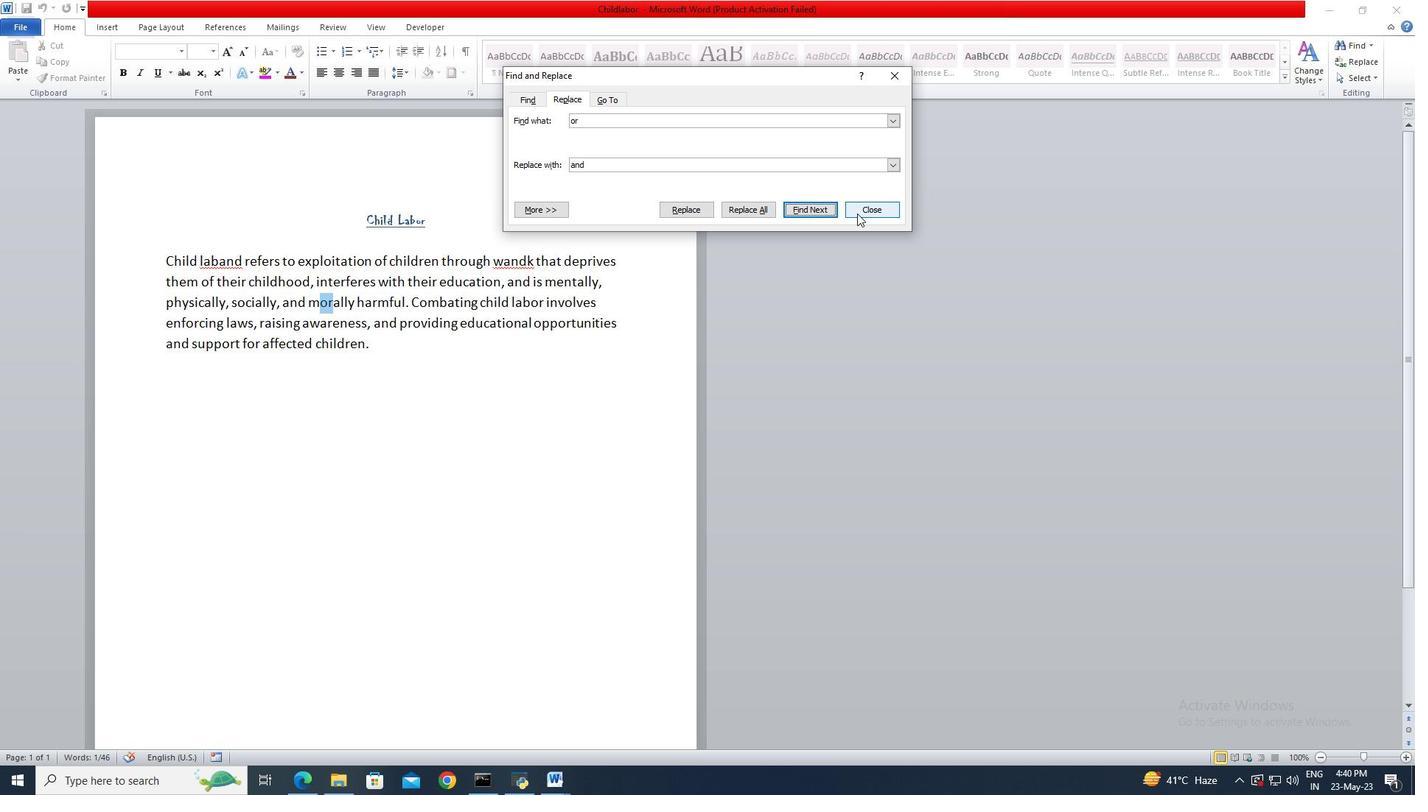 
Action: Mouse pressed left at (863, 213)
Screenshot: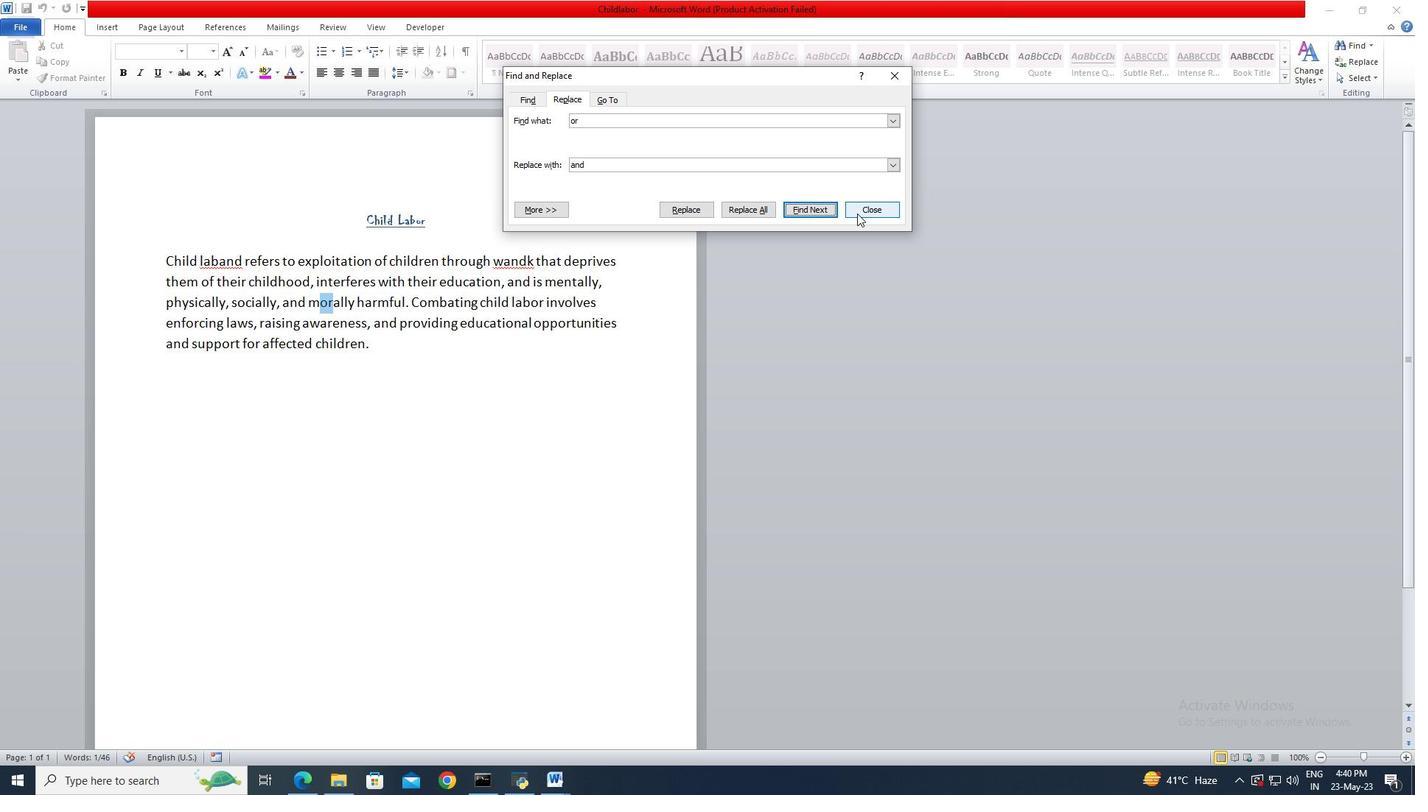 
Action: Mouse moved to (499, 359)
Screenshot: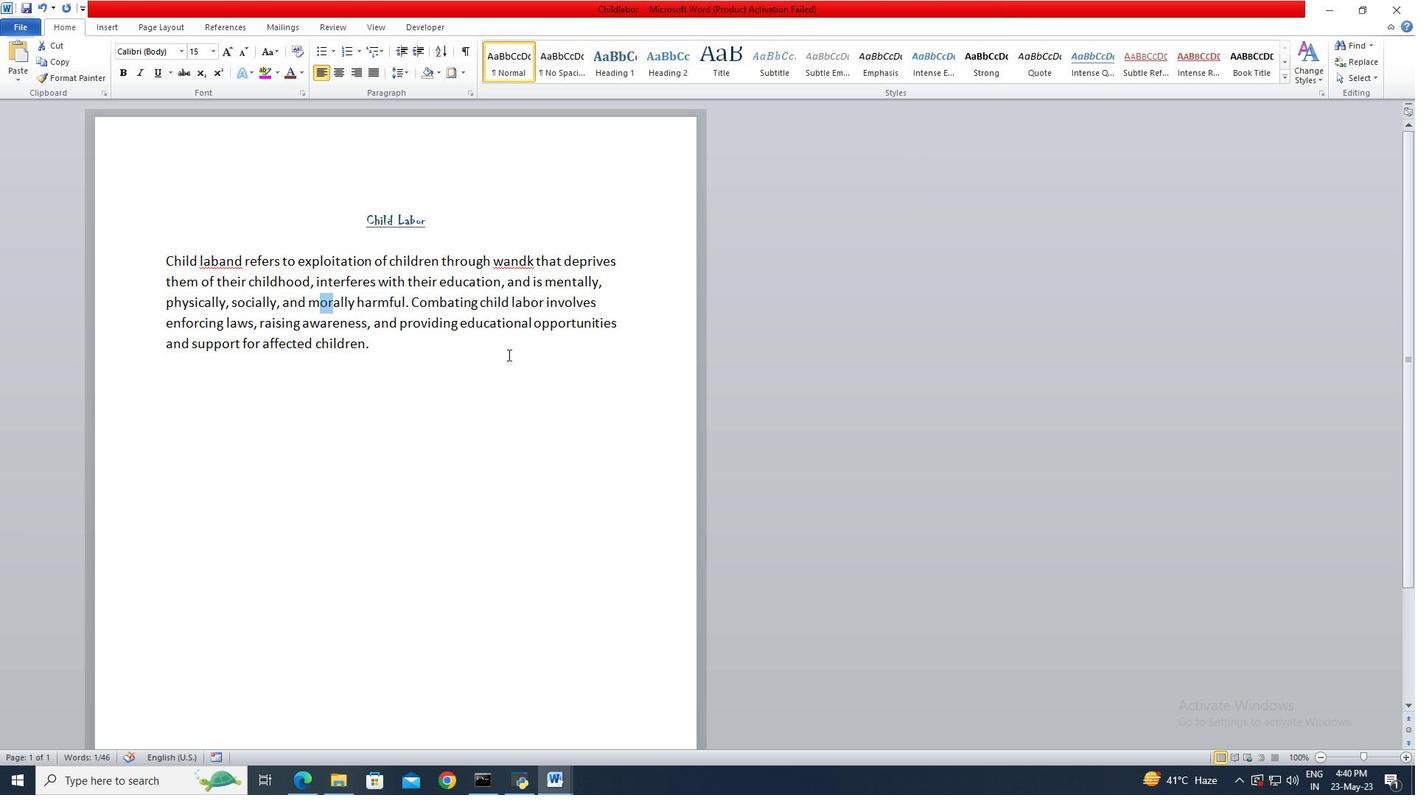 
Action: Mouse pressed left at (499, 359)
Screenshot: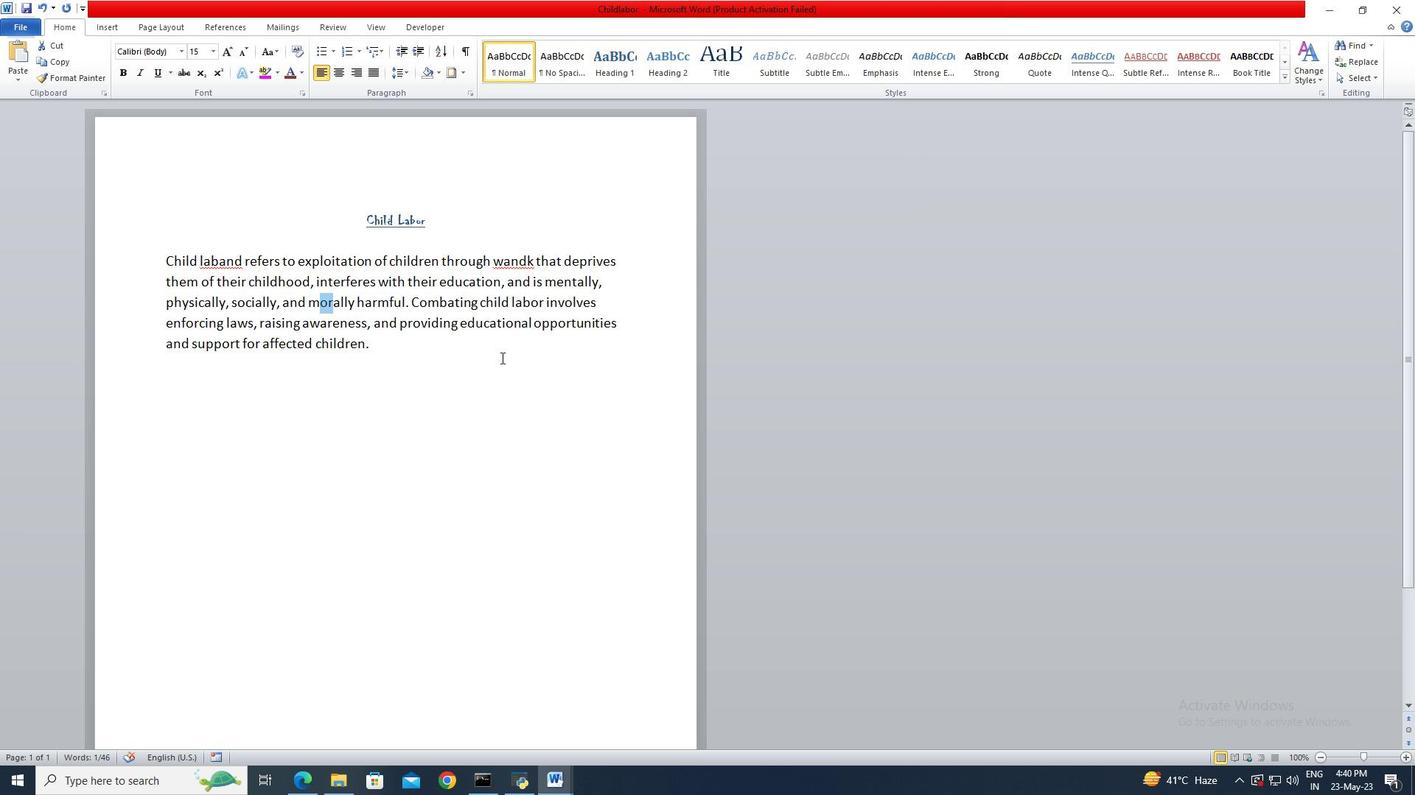 
